 Task: Open a blank google sheet and write heading  Financial WizardAdd Categories in a column and its values below  'Income, Income, Income, Expenses, Expenses, Expenses, Expenses, Expenses, Savings, Savings, Investments, Investments, Debt, Debt & Debt. 'Add Descriptions in next column and its values below  Salary, Freelance Work, Rental Income, Housing, Transportation, Groceries, Utilities, Entertainment, Emergency Fund, Retirement, Stocks, Mutual Funds, Credit Card 1, Credit Card 2 & Student Loan. Add Amount in next column and its values below  $5,000, $1,200, $500, $1,200, $300, $400, $200, $150, $500, $1,000, $500, $300, $200, $100 & $300. Save page BudgetTool
Action: Mouse moved to (1209, 94)
Screenshot: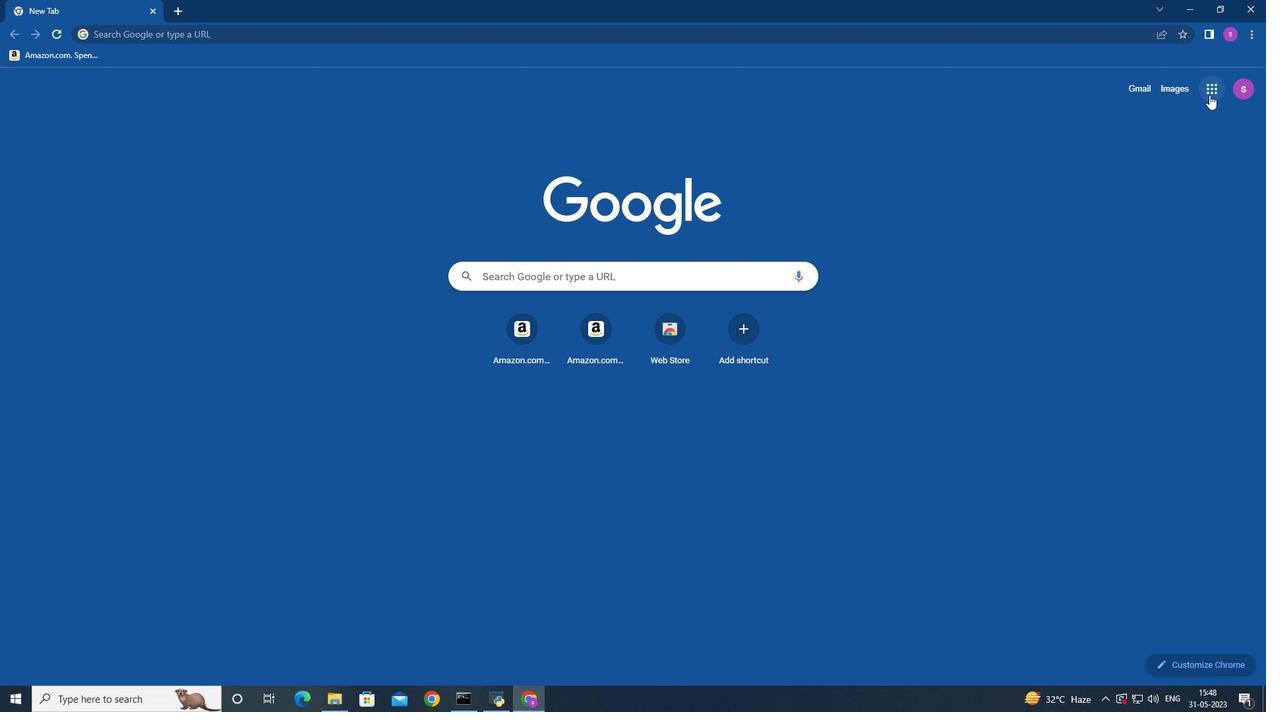 
Action: Mouse pressed left at (1209, 94)
Screenshot: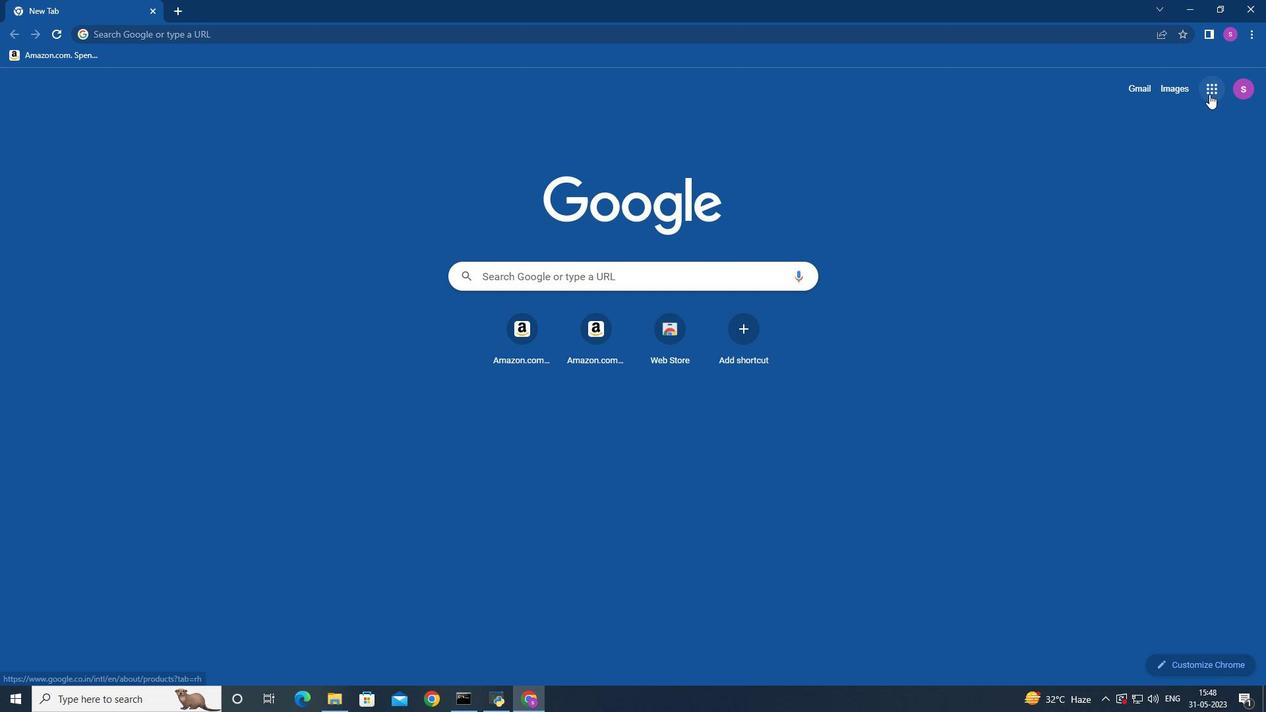 
Action: Mouse moved to (1180, 228)
Screenshot: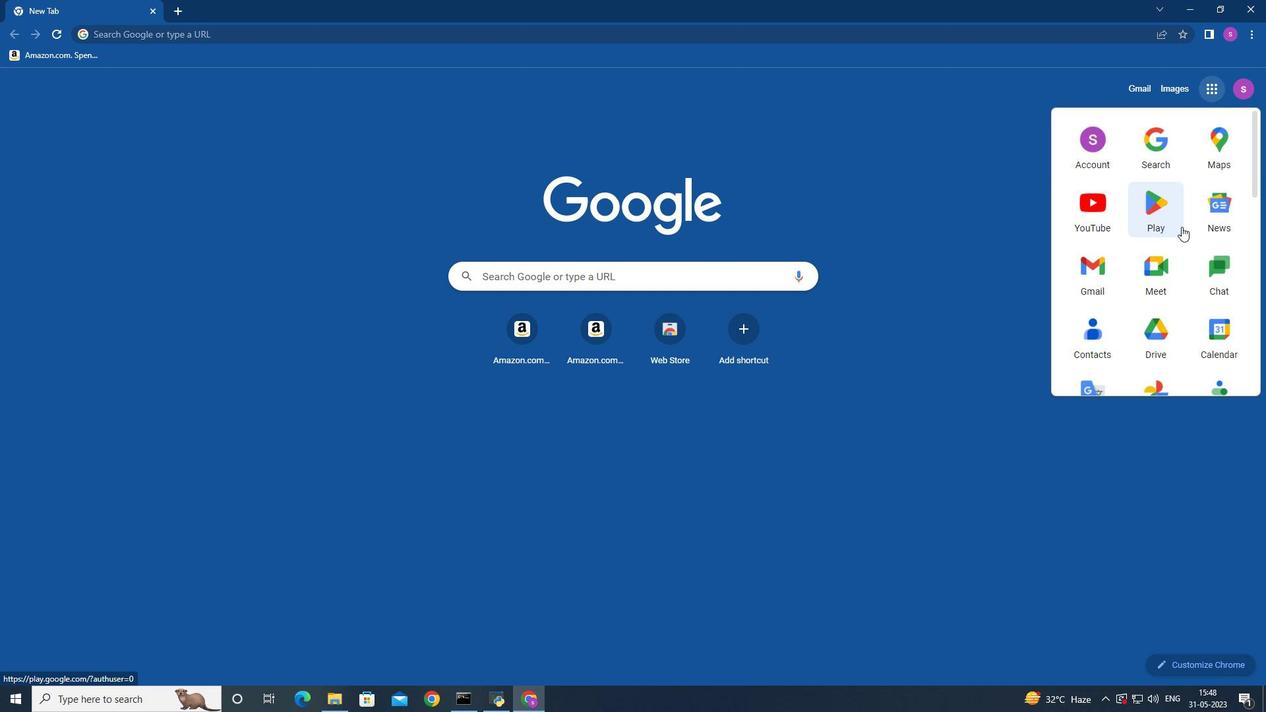 
Action: Mouse scrolled (1181, 226) with delta (0, 0)
Screenshot: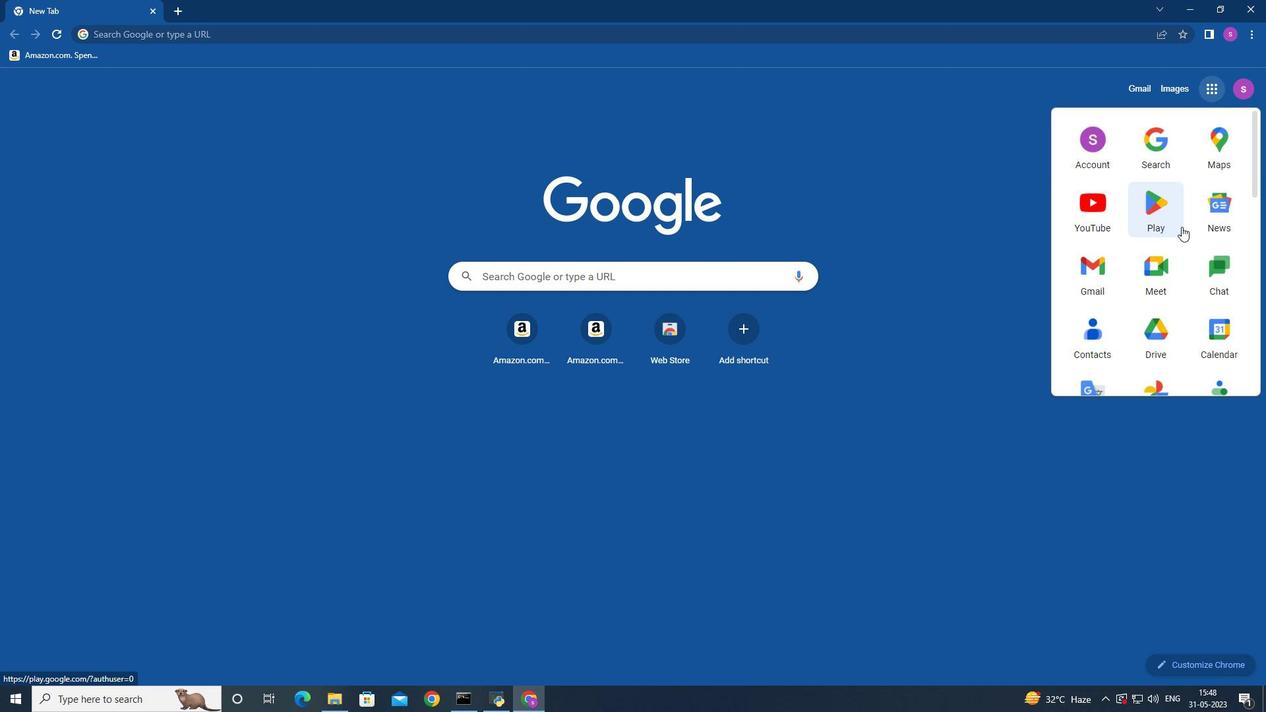 
Action: Mouse scrolled (1181, 227) with delta (0, 0)
Screenshot: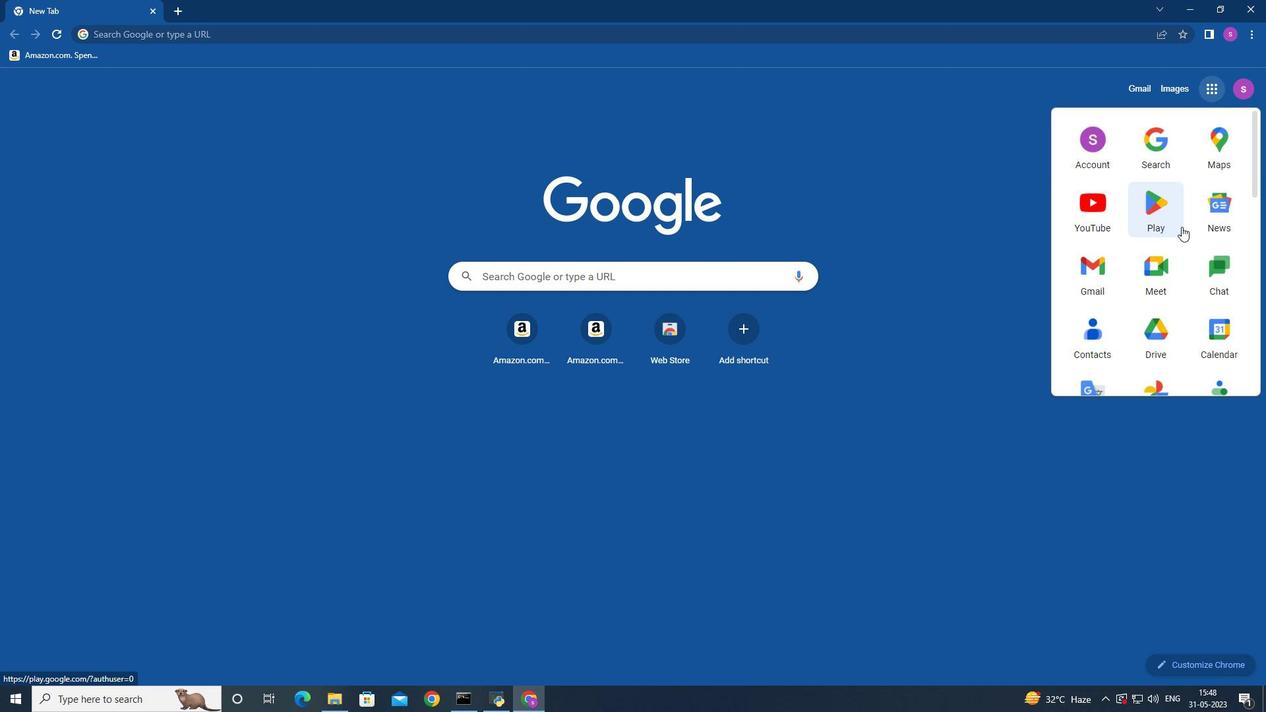
Action: Mouse moved to (1180, 227)
Screenshot: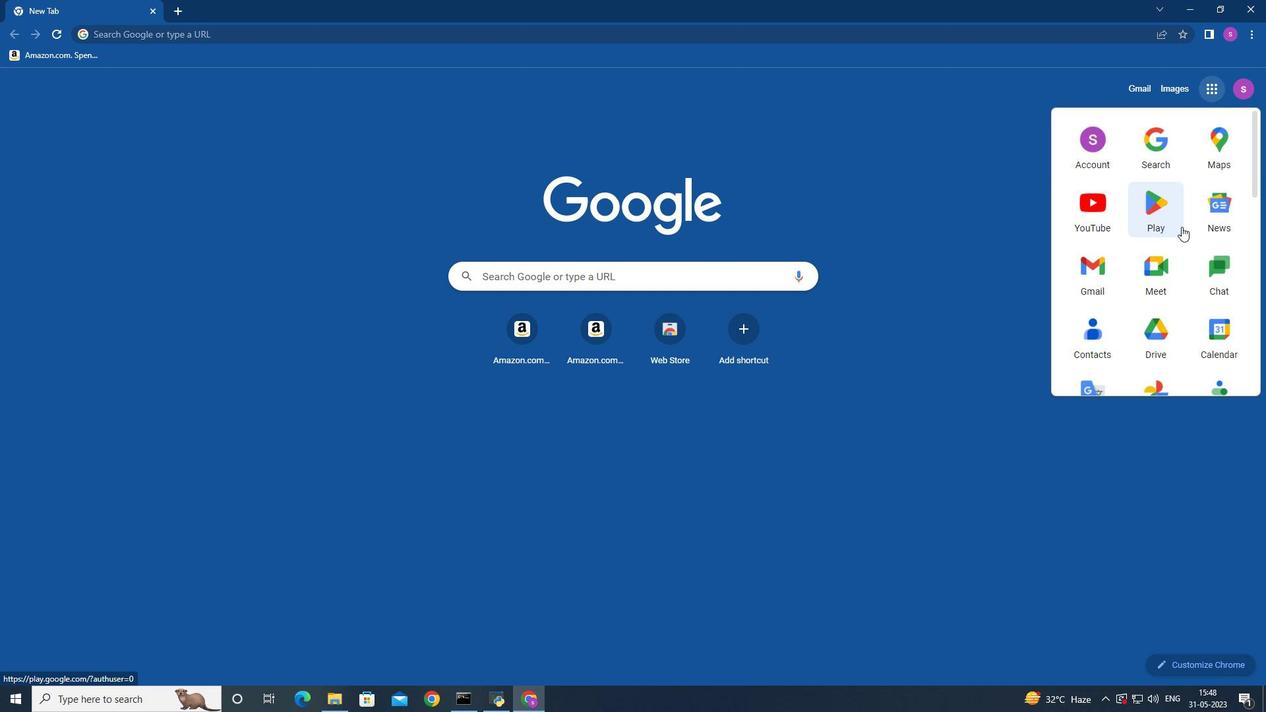 
Action: Mouse scrolled (1180, 226) with delta (0, 0)
Screenshot: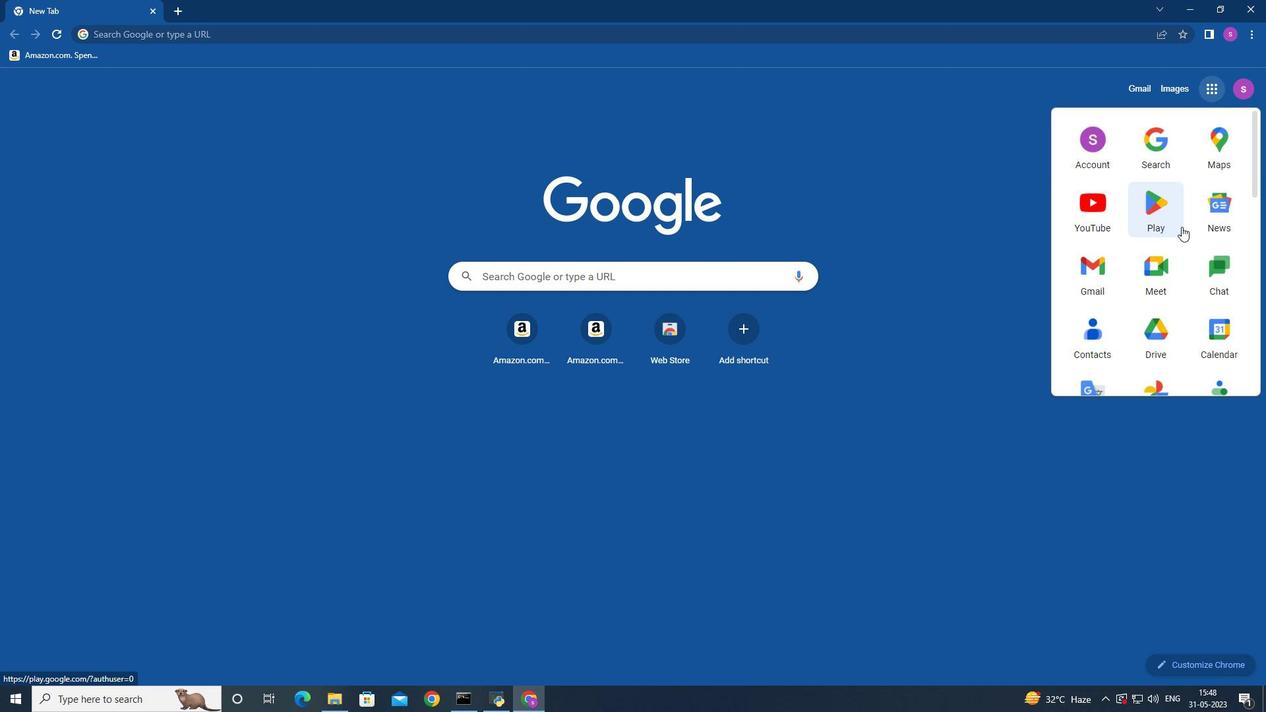 
Action: Mouse scrolled (1180, 226) with delta (0, 0)
Screenshot: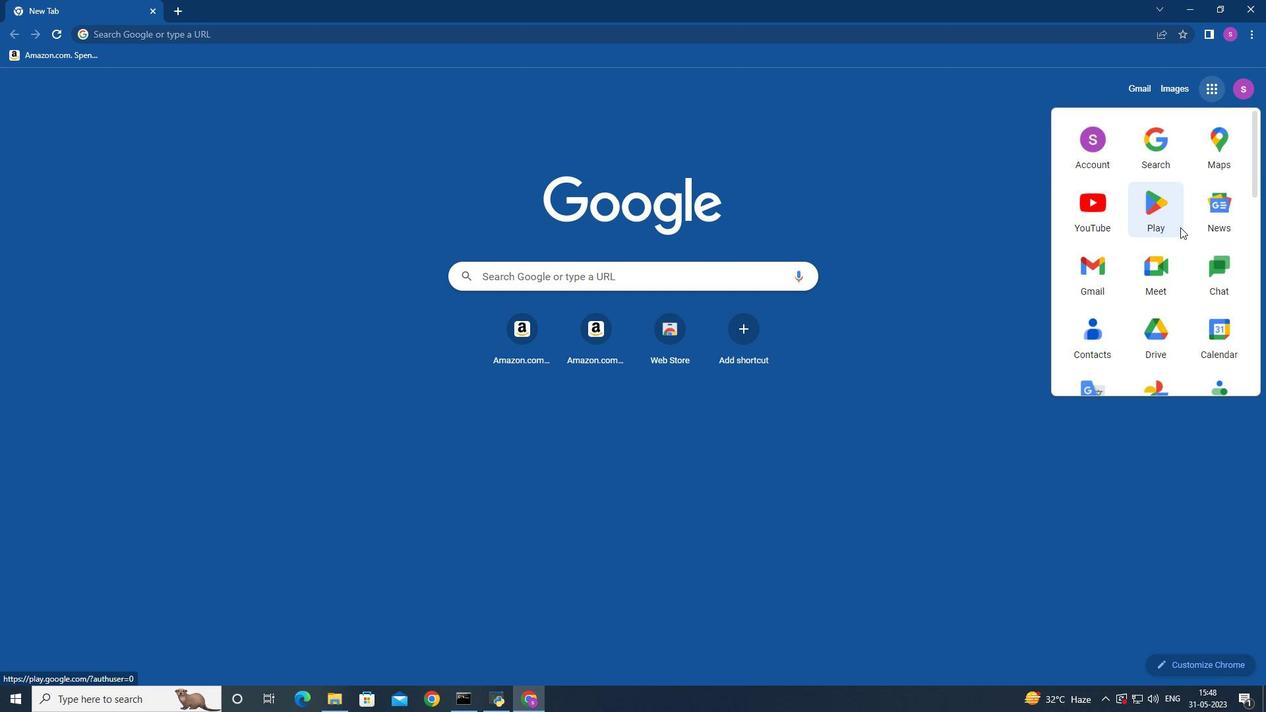 
Action: Mouse moved to (1218, 258)
Screenshot: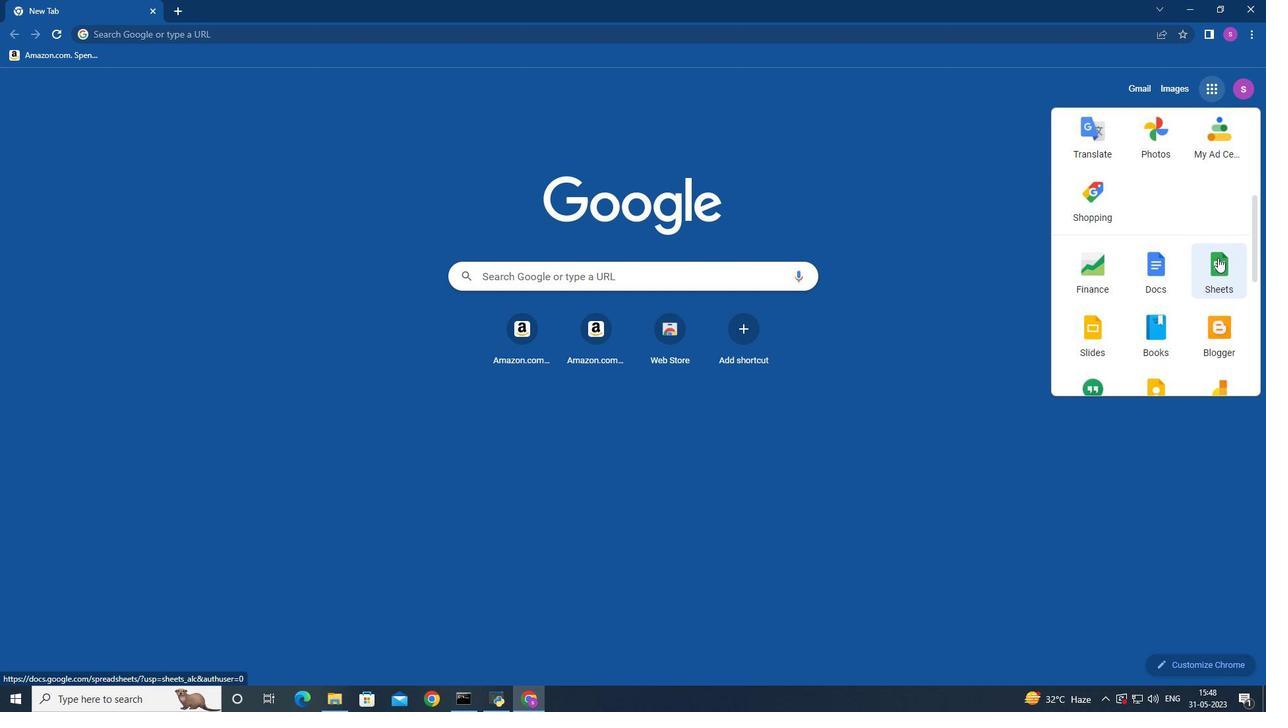 
Action: Mouse pressed left at (1218, 258)
Screenshot: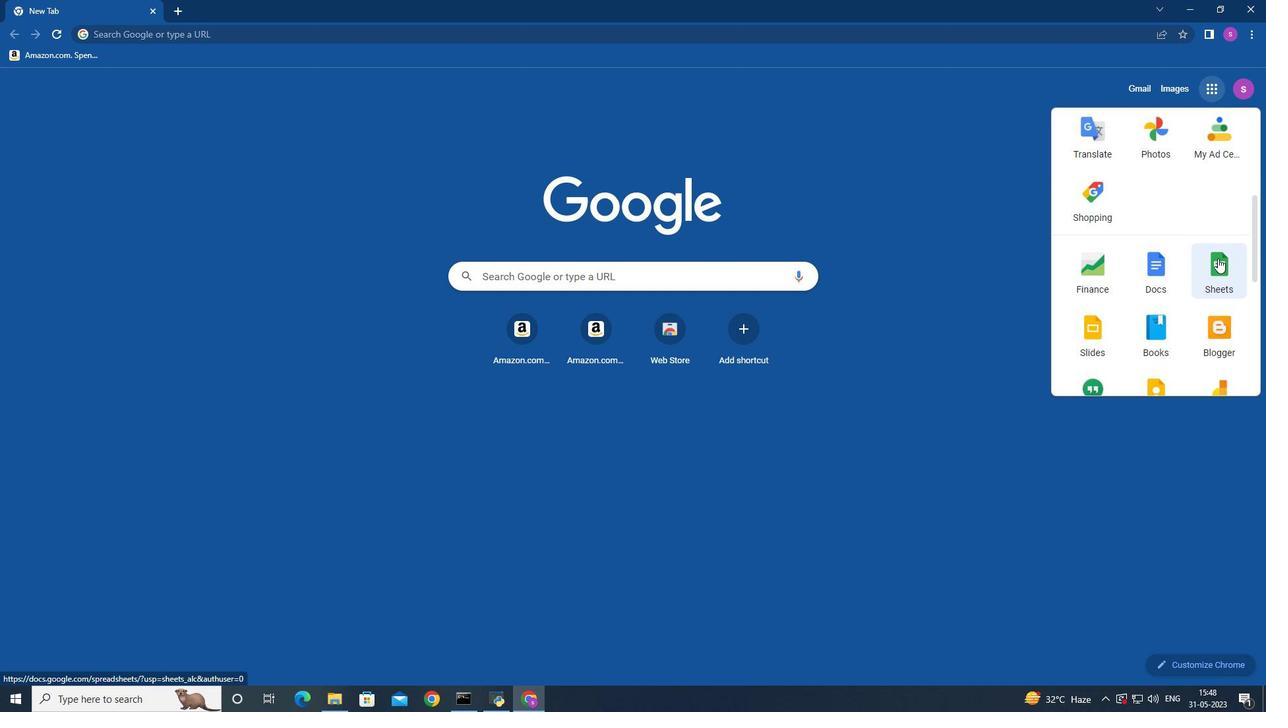 
Action: Mouse moved to (292, 168)
Screenshot: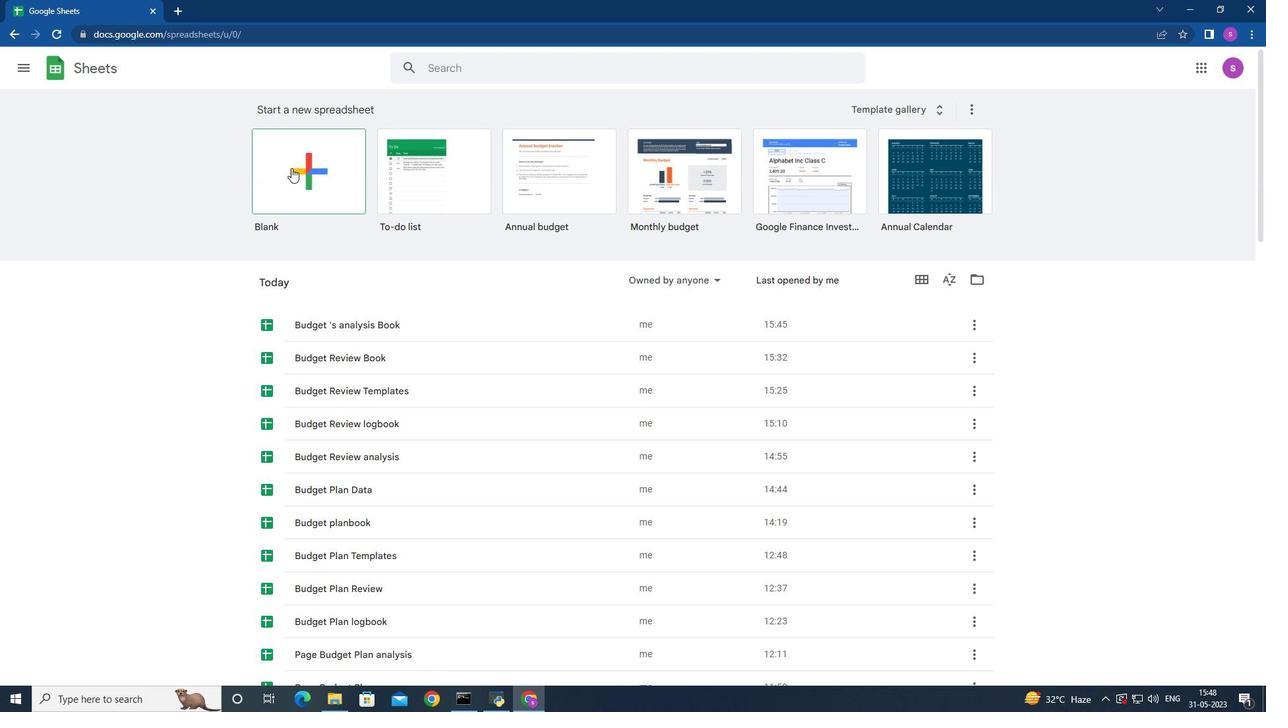 
Action: Mouse pressed left at (292, 168)
Screenshot: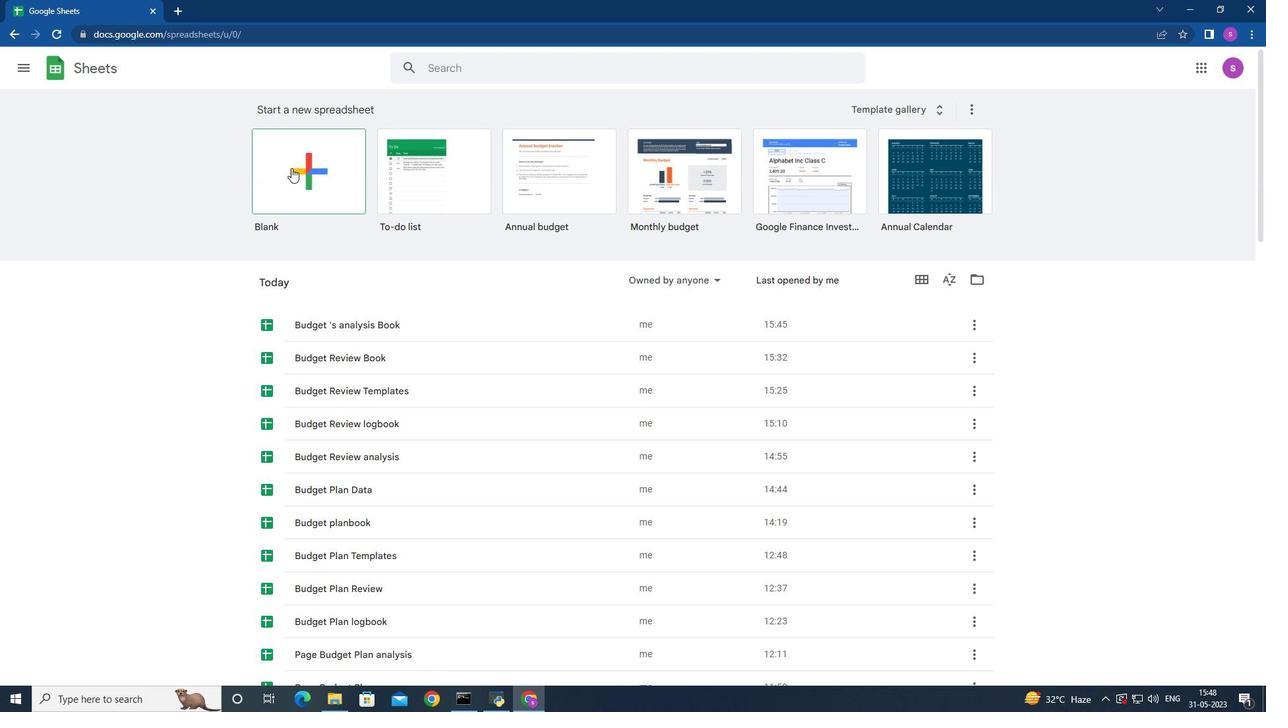 
Action: Mouse moved to (247, 177)
Screenshot: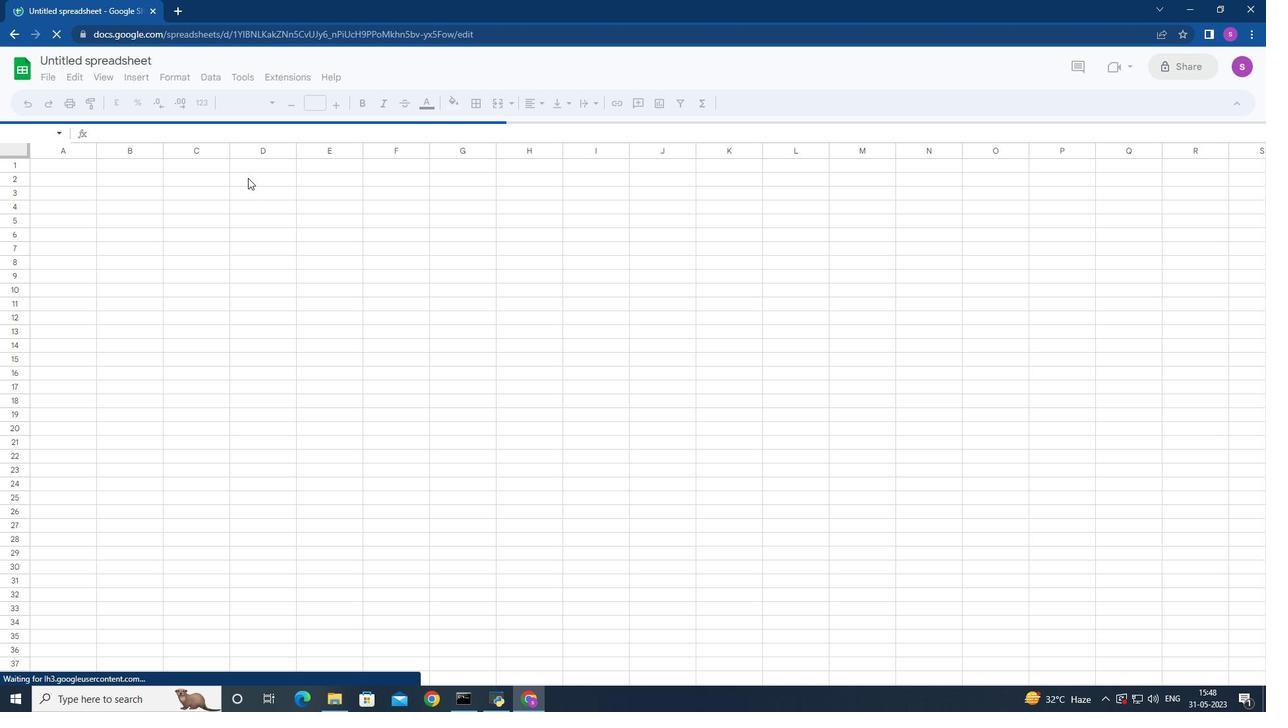 
Action: Mouse pressed left at (247, 177)
Screenshot: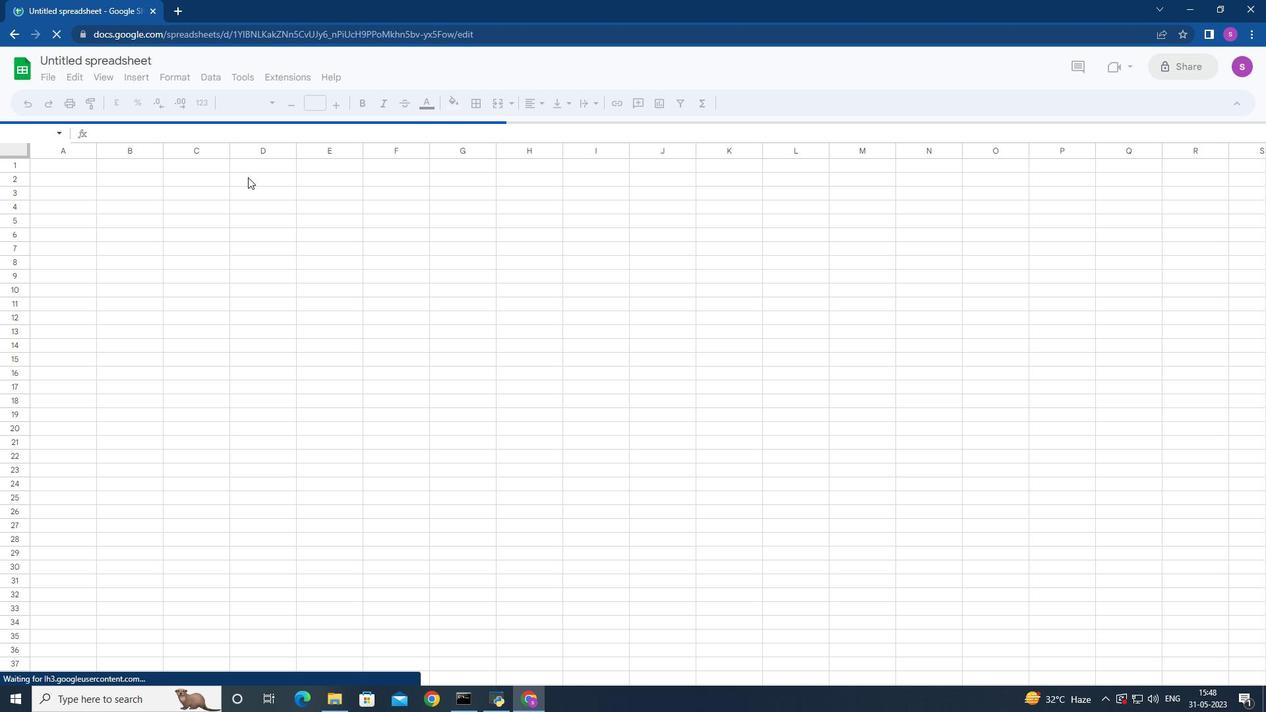 
Action: Mouse moved to (251, 176)
Screenshot: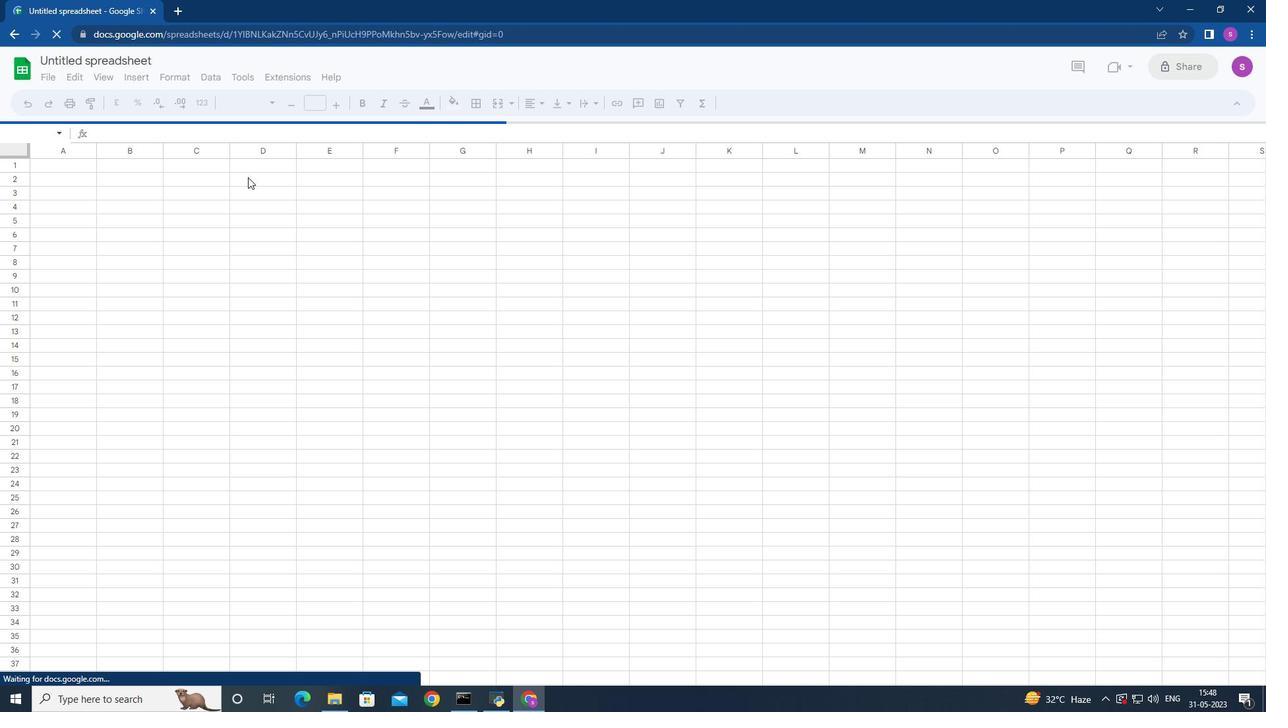 
Action: Key pressed <Key.shift>Financial<Key.space><Key.shift>Wizard<Key.down><Key.left>
Screenshot: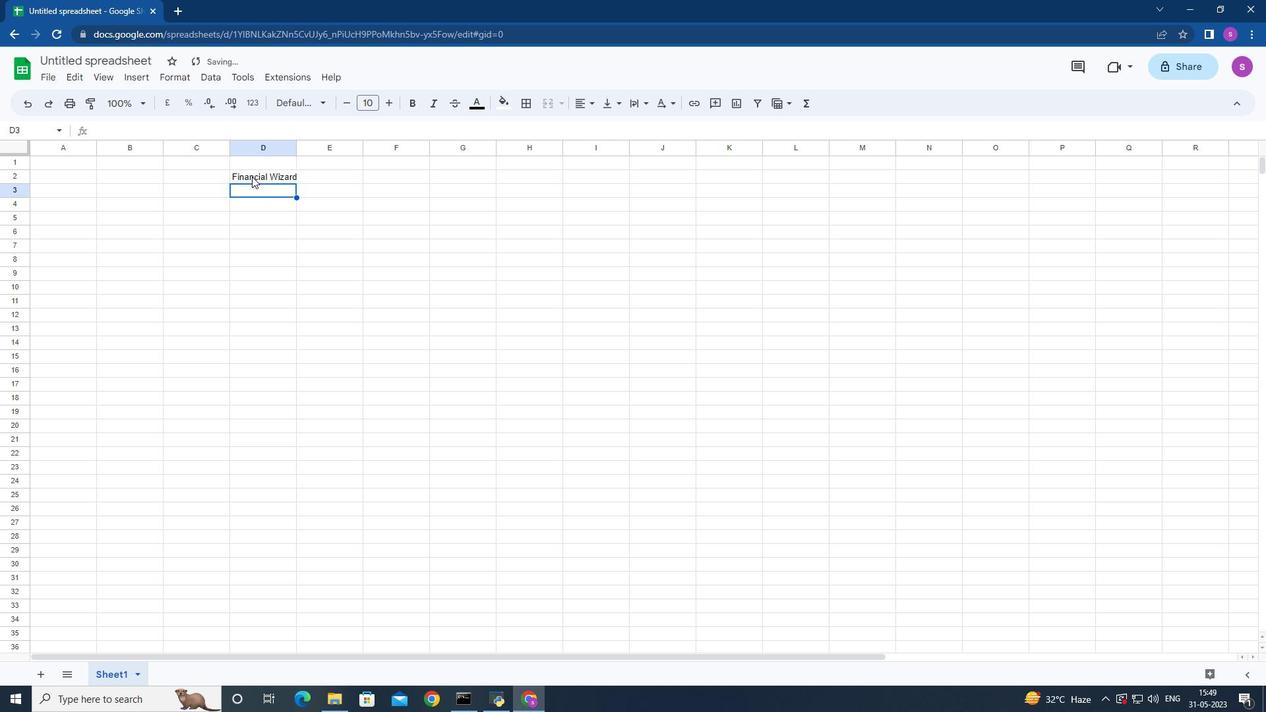 
Action: Mouse moved to (314, 238)
Screenshot: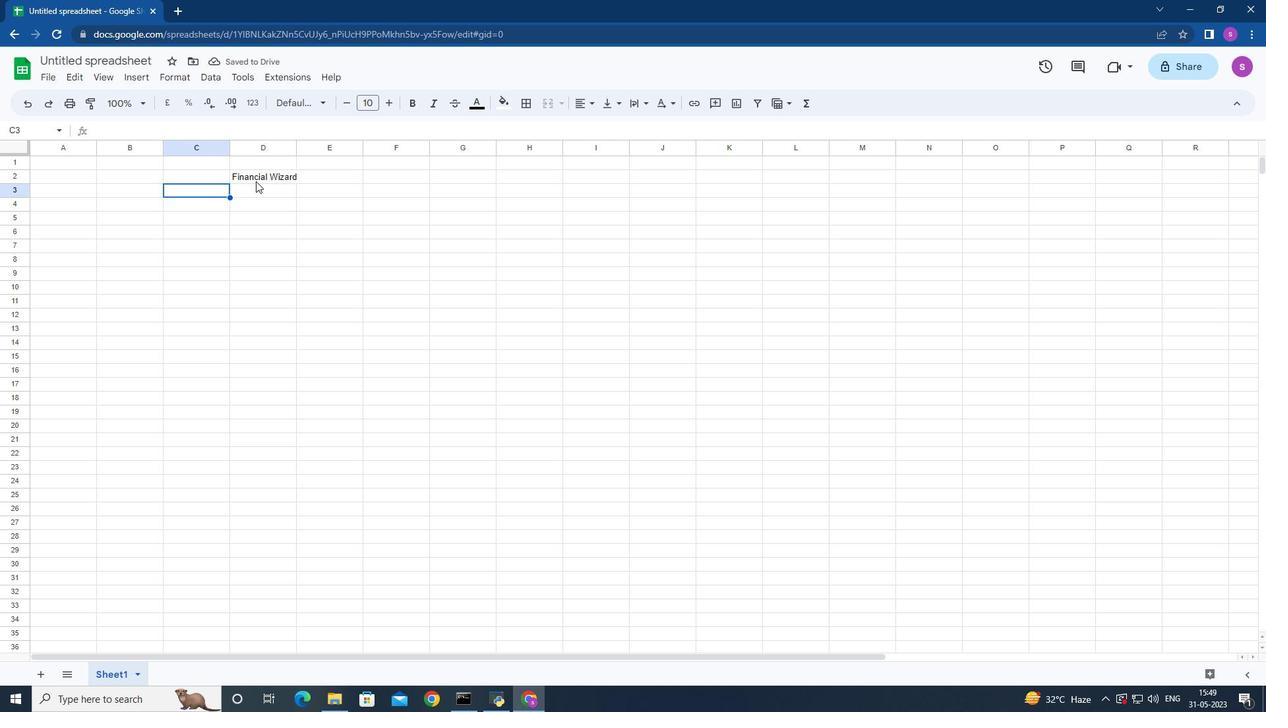 
Action: Key pressed <Key.shift>Categories<Key.down><Key.shift>Income<Key.down><Key.shift>I<Key.enter>i<Key.shift><Key.enter><Key.shift>Expenses<Key.enter><Key.shift>Exz<Key.backspace>p<Key.enter>
Screenshot: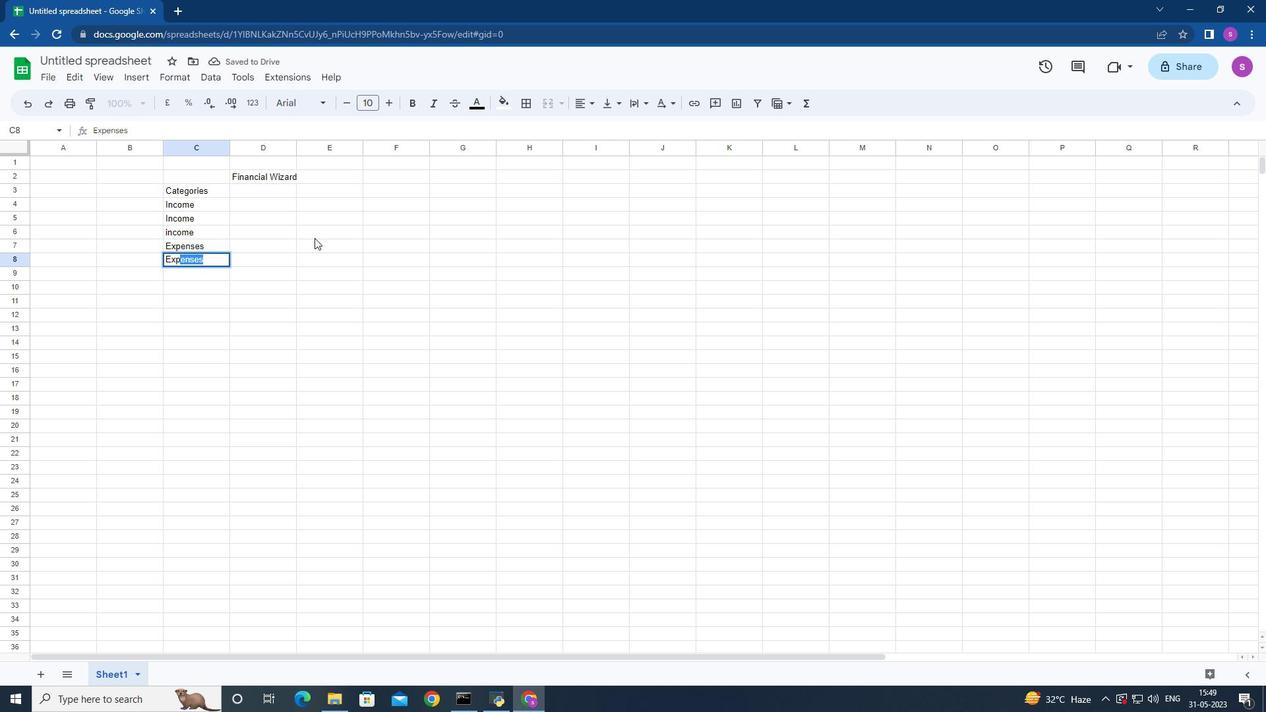 
Action: Mouse moved to (183, 257)
Screenshot: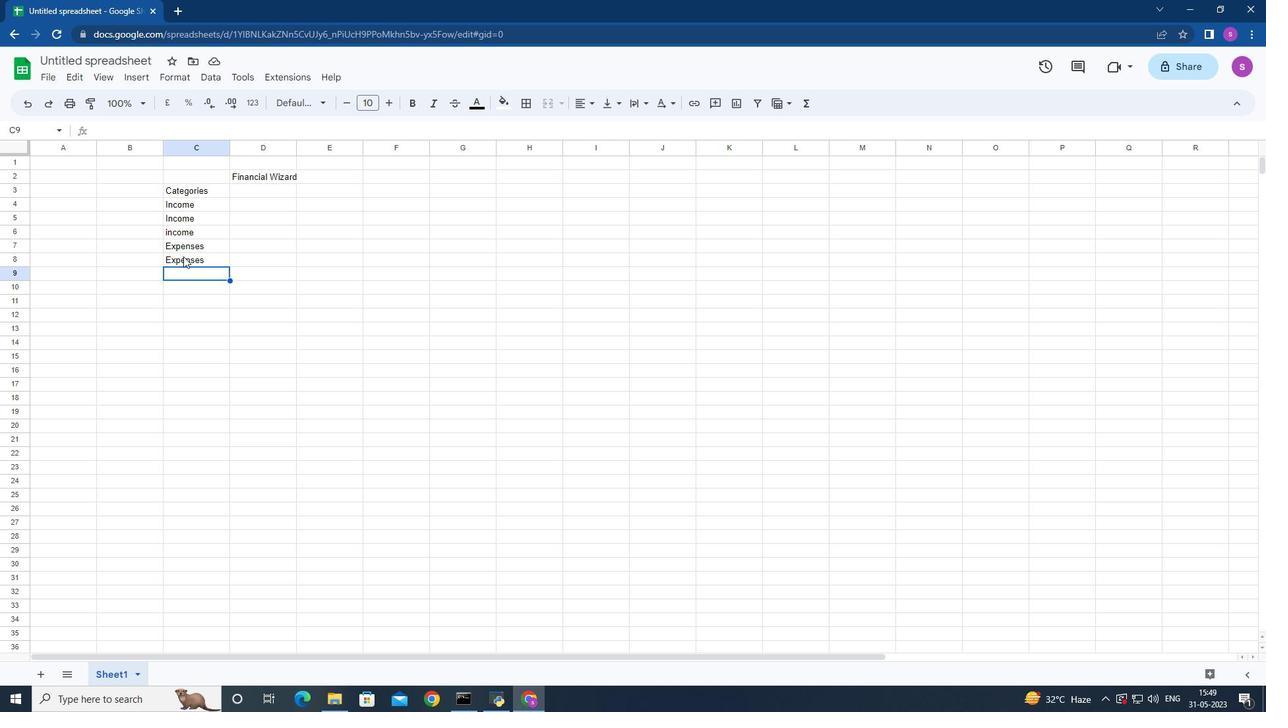 
Action: Key pressed <Key.shift>E<Key.enter><Key.shift>E<Key.enter><Key.shift>E<Key.enter>
Screenshot: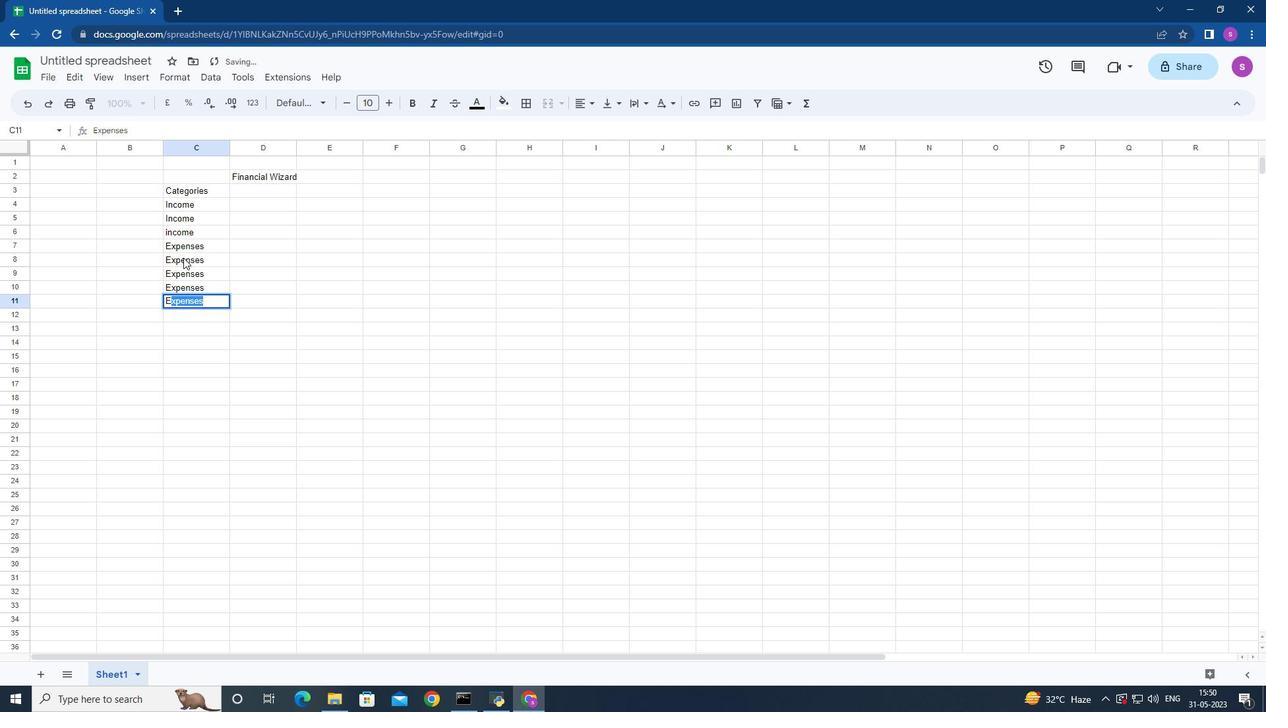 
Action: Mouse moved to (232, 276)
Screenshot: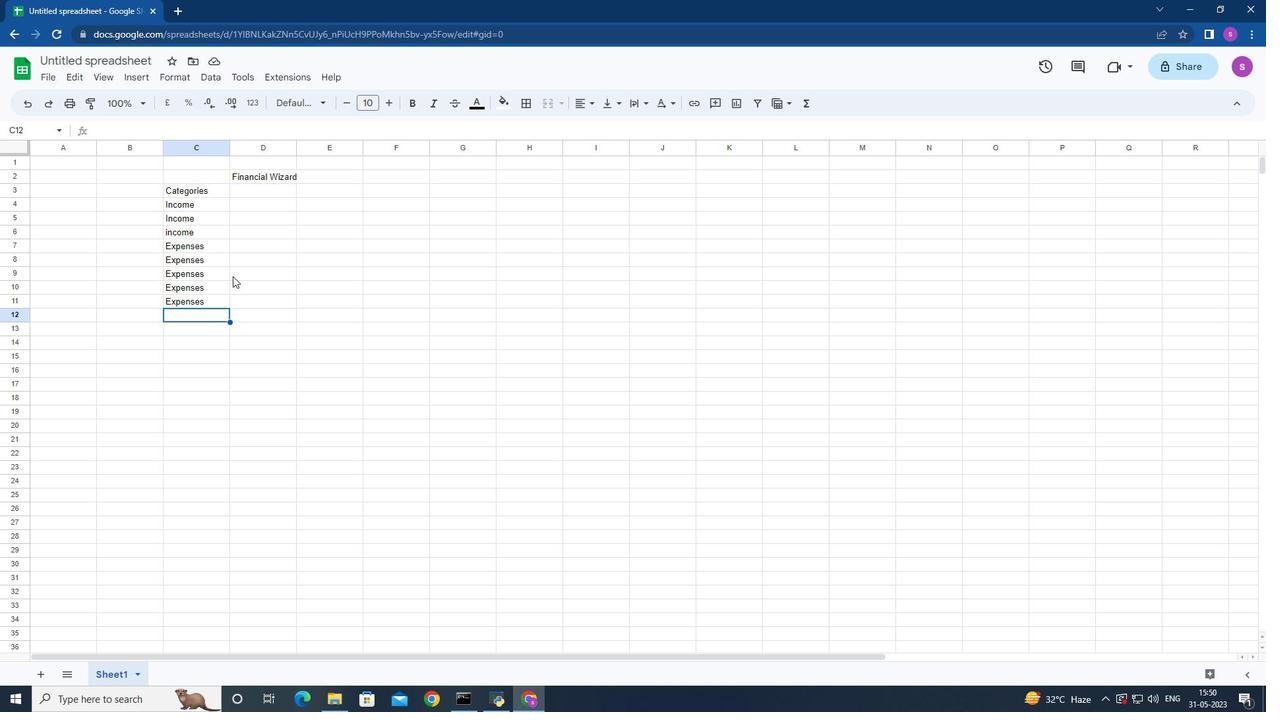
Action: Key pressed <Key.shift>Savings<Key.down><Key.shift>Sa<Key.enter>
Screenshot: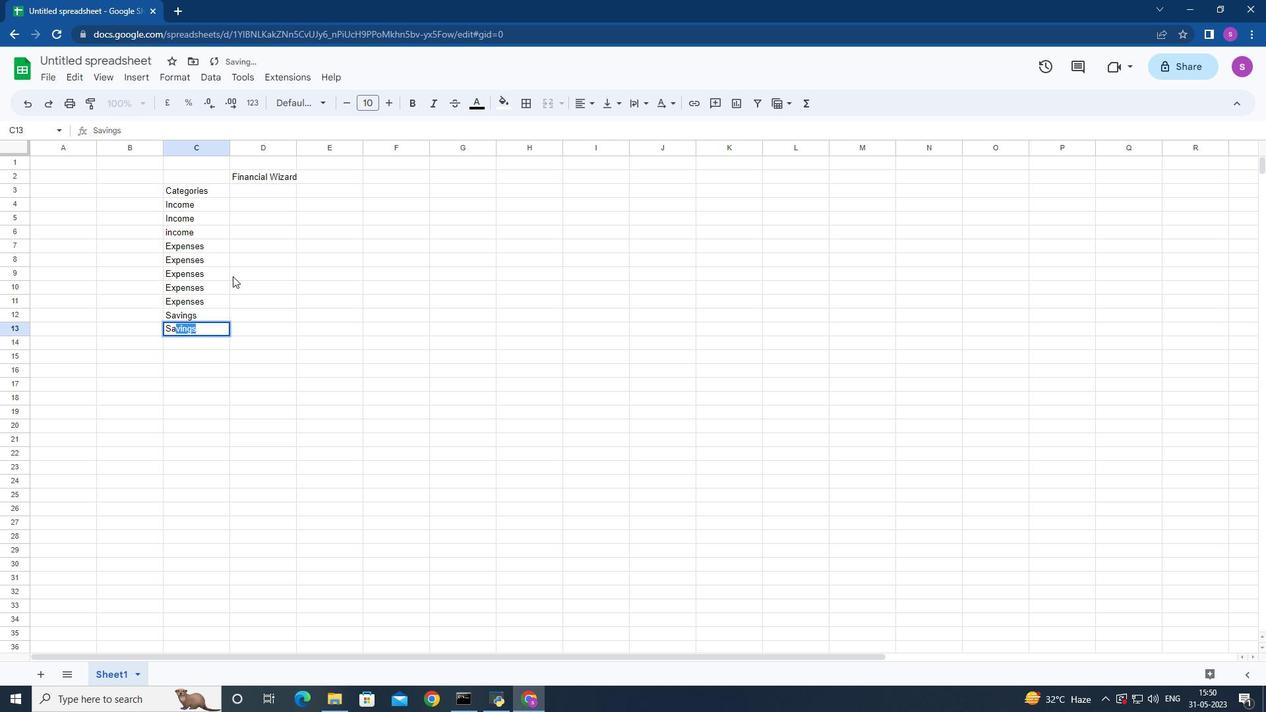 
Action: Mouse moved to (202, 358)
Screenshot: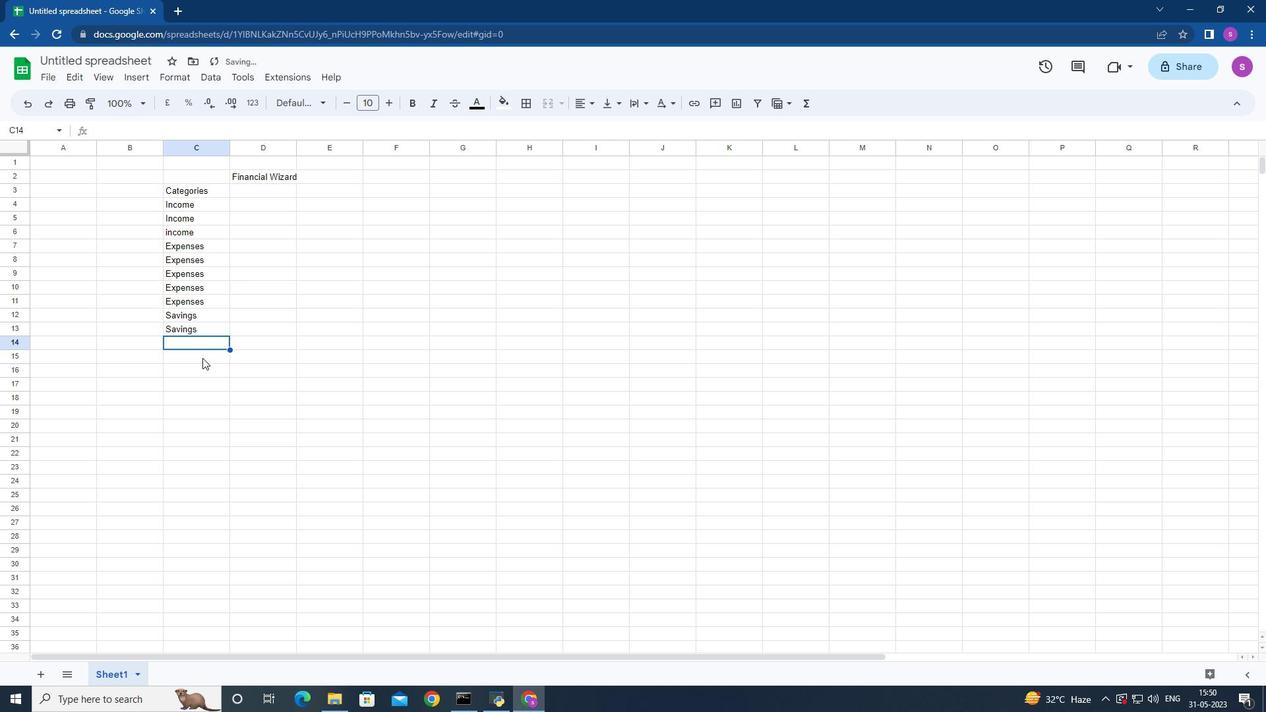 
Action: Key pressed <Key.shift>Investment<Key.down><Key.shift>Inv<Key.enter>
Screenshot: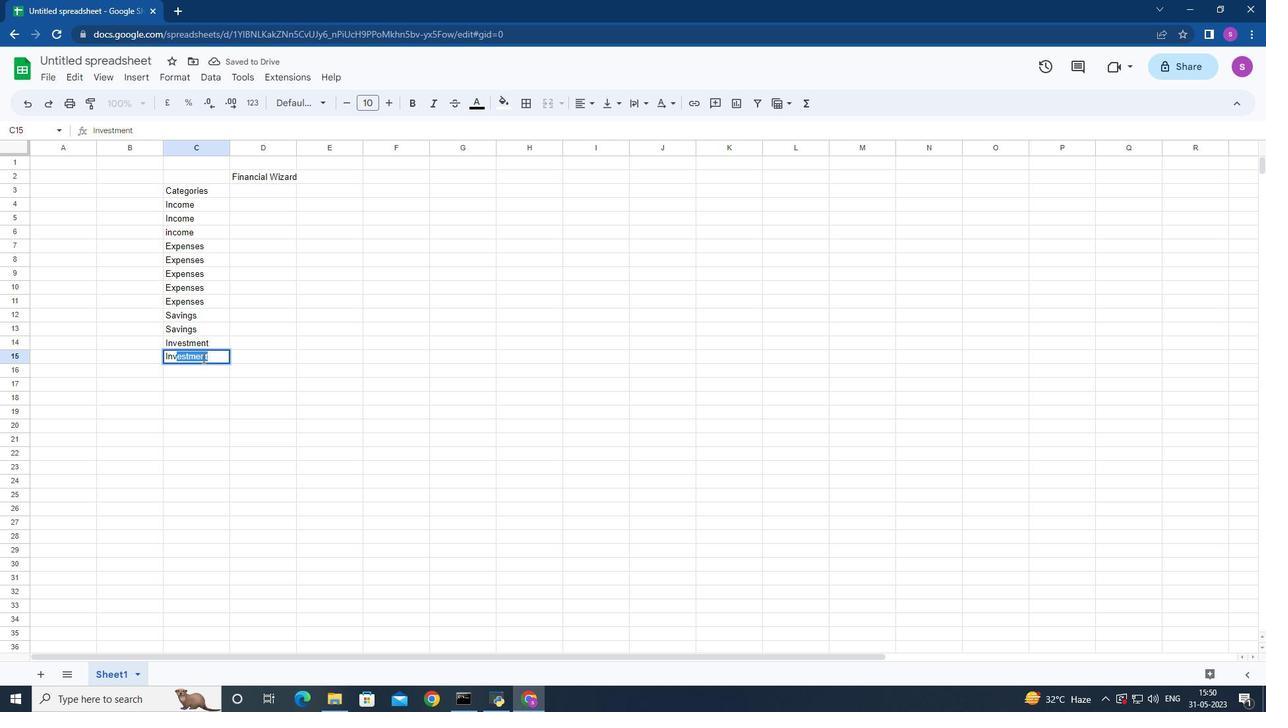 
Action: Mouse moved to (203, 380)
Screenshot: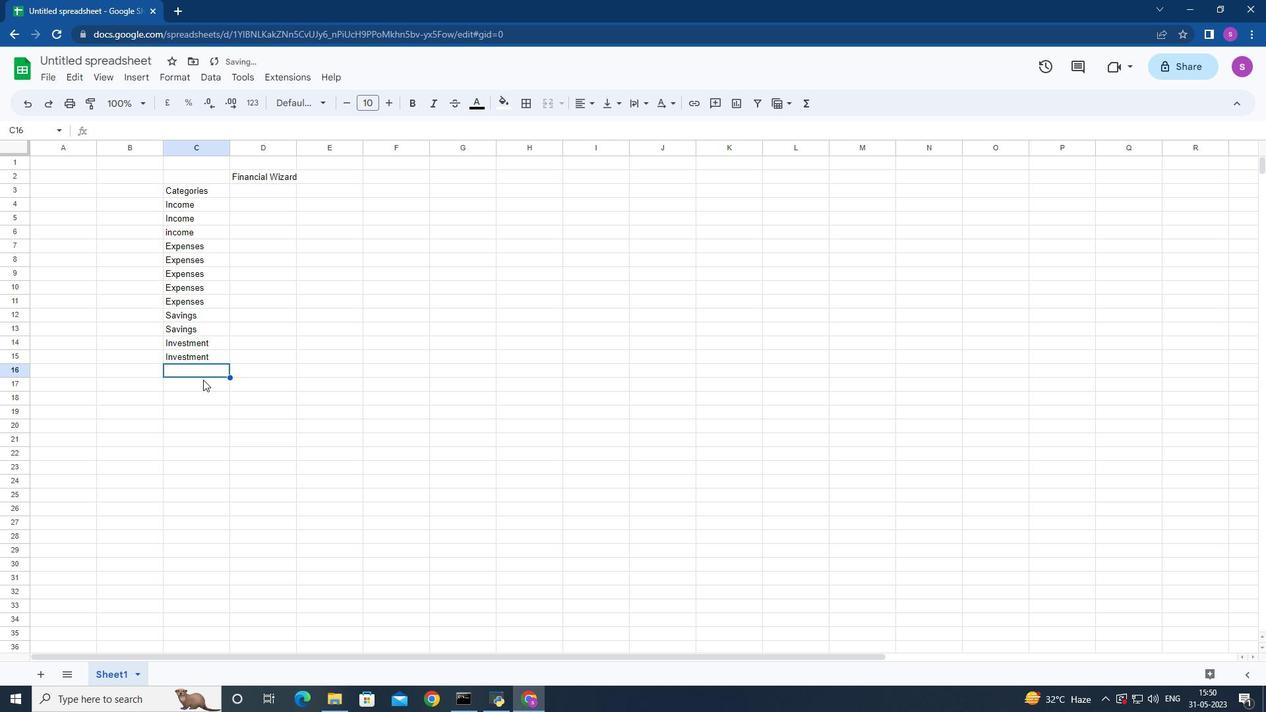 
Action: Key pressed <Key.shift>Debt<Key.down><Key.shift>De<Key.enter><Key.shift>De<Key.enter>
Screenshot: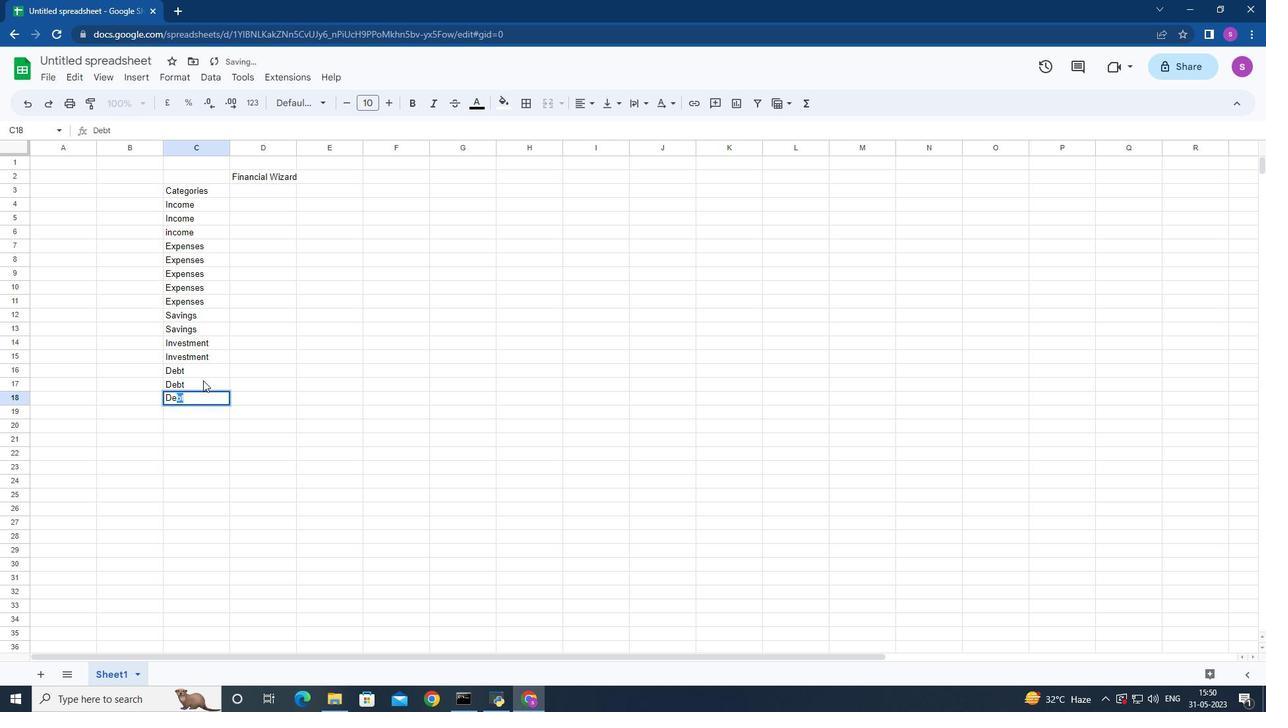 
Action: Mouse moved to (259, 193)
Screenshot: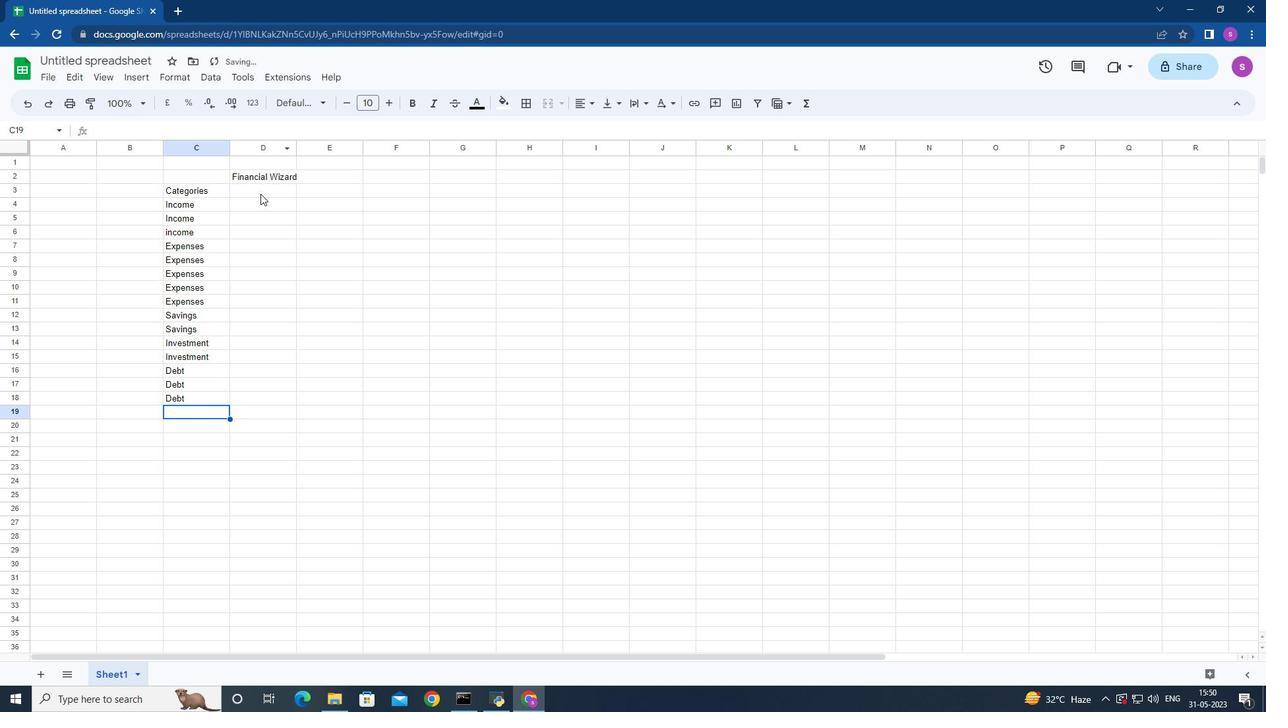 
Action: Mouse pressed left at (259, 193)
Screenshot: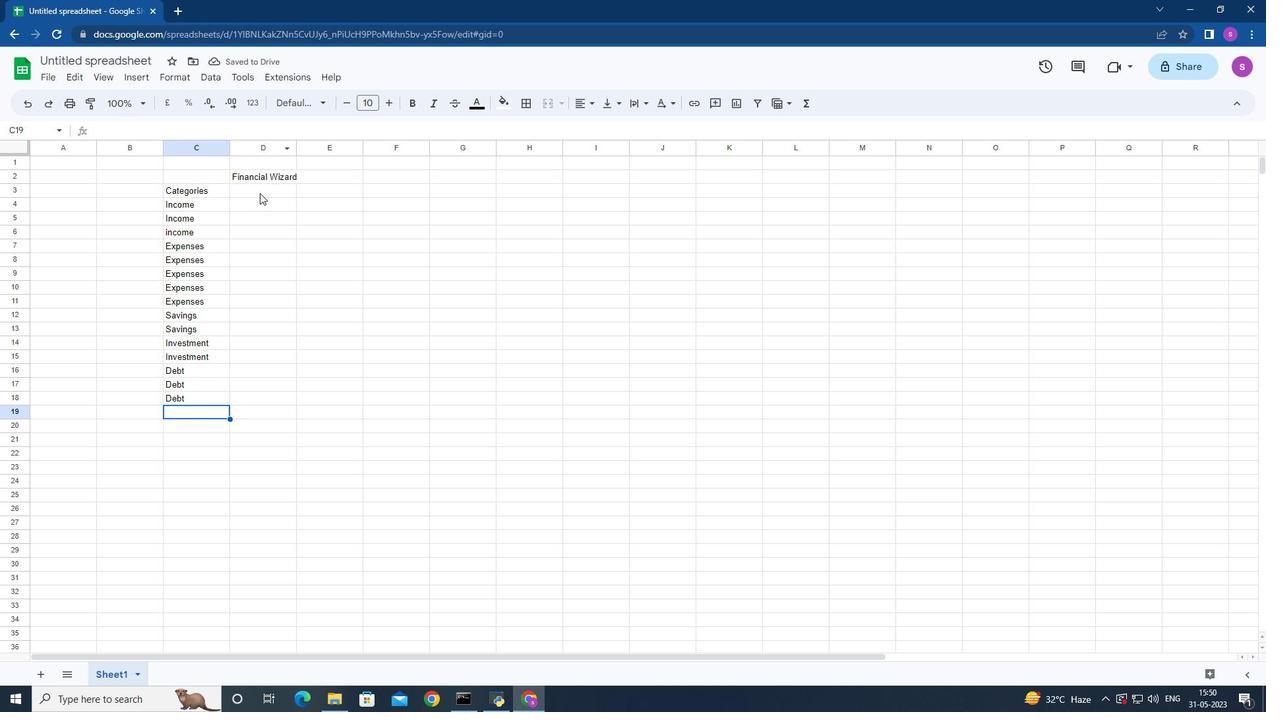 
Action: Mouse moved to (244, 232)
Screenshot: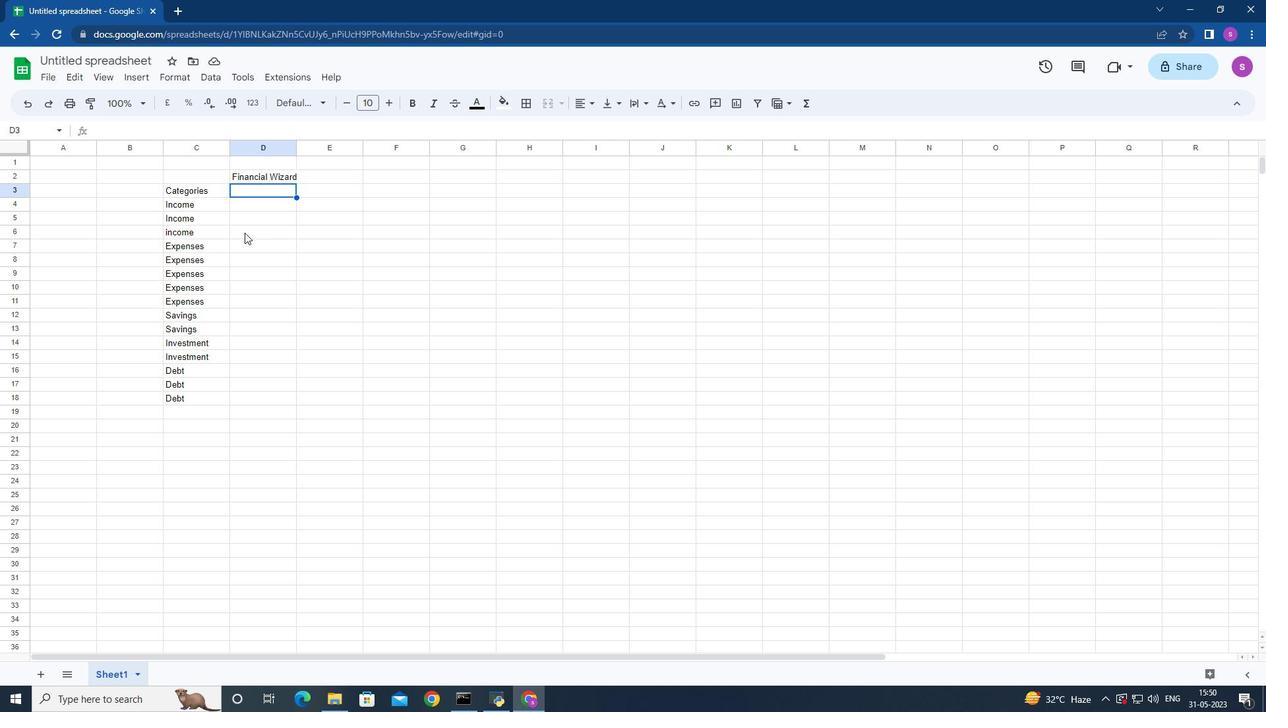 
Action: Key pressed <Key.shift>Descriptions<Key.down>
Screenshot: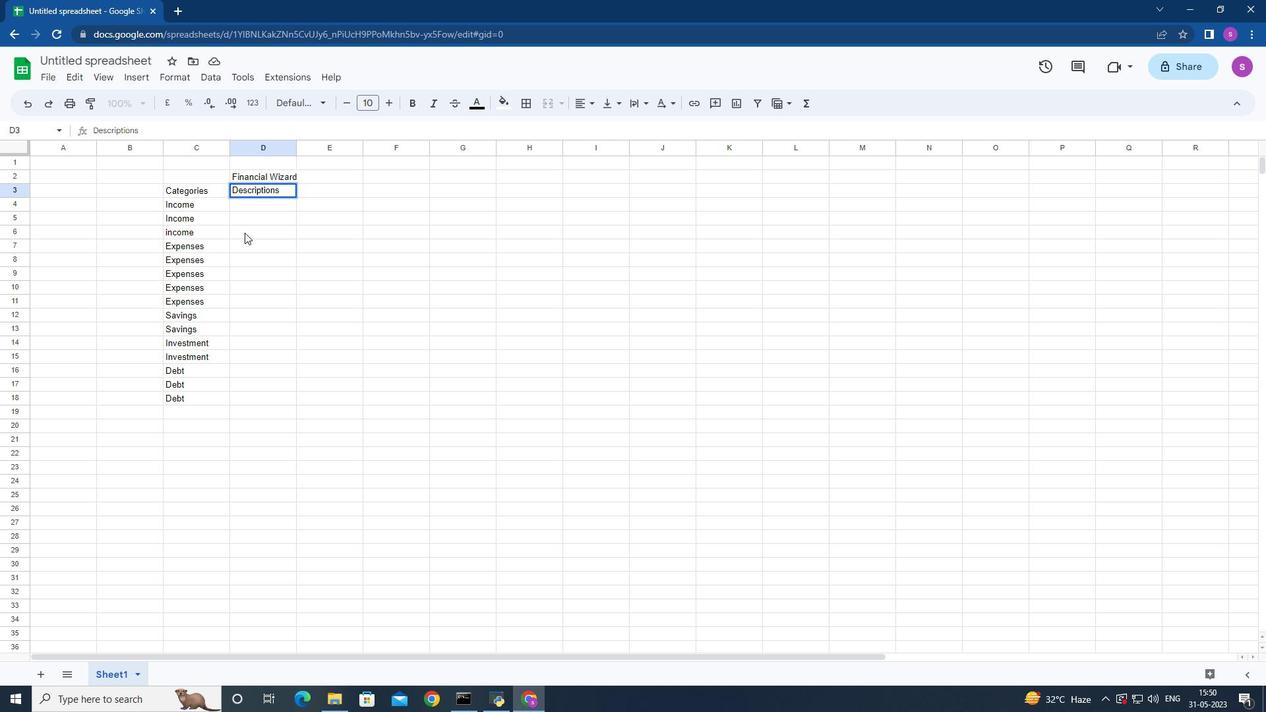 
Action: Mouse moved to (245, 306)
Screenshot: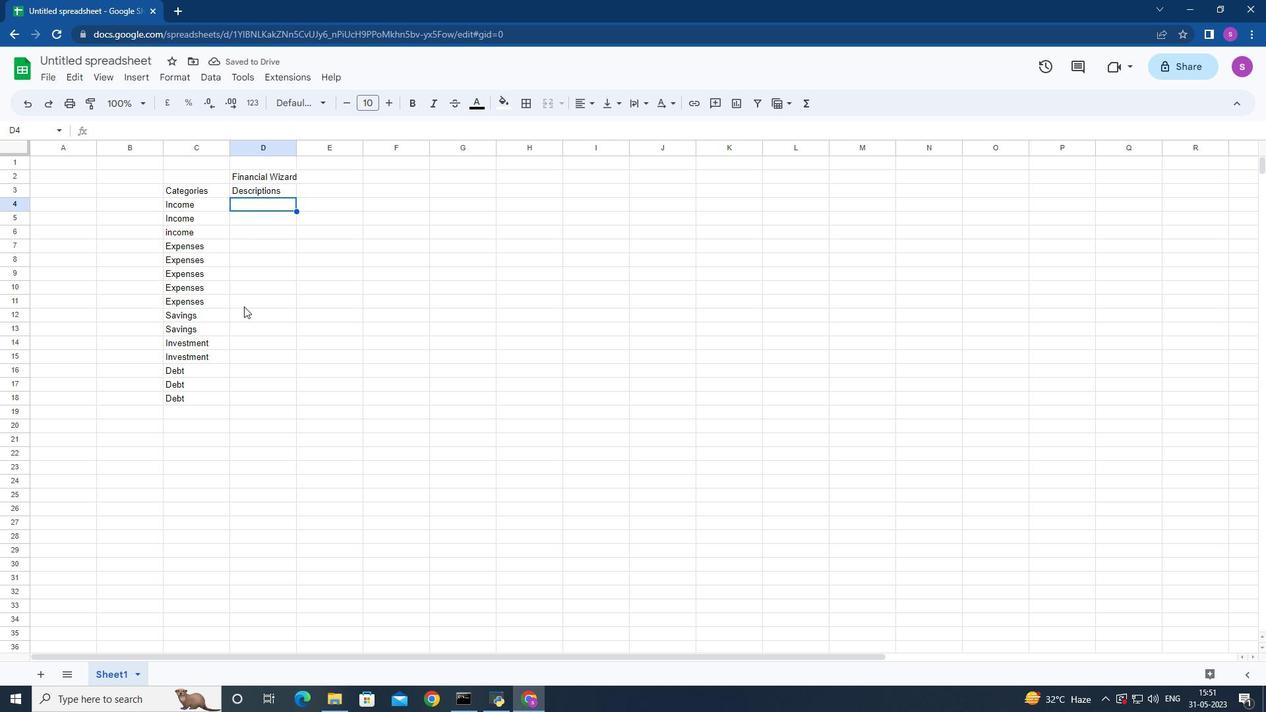 
Action: Key pressed <Key.shift>Salary<Key.down><Key.shift>Freelance<Key.space><Key.shift>Work<Key.down><Key.shift>Rental<Key.space><Key.shift>Income<Key.down><Key.shift>Housing<Key.space><Key.down><Key.shift>Transportation<Key.down><Key.shift>Groceries<Key.down><Key.shift>Utilities<Key.down><Key.shift>Entertainment<Key.down><Key.shift><Key.shift><Key.shift><Key.shift><Key.shift><Key.shift><Key.shift><Key.shift><Key.shift><Key.shift><Key.shift><Key.shift><Key.shift><Key.shift><Key.shift><Key.shift><Key.shift>Emergency<Key.down>
Screenshot: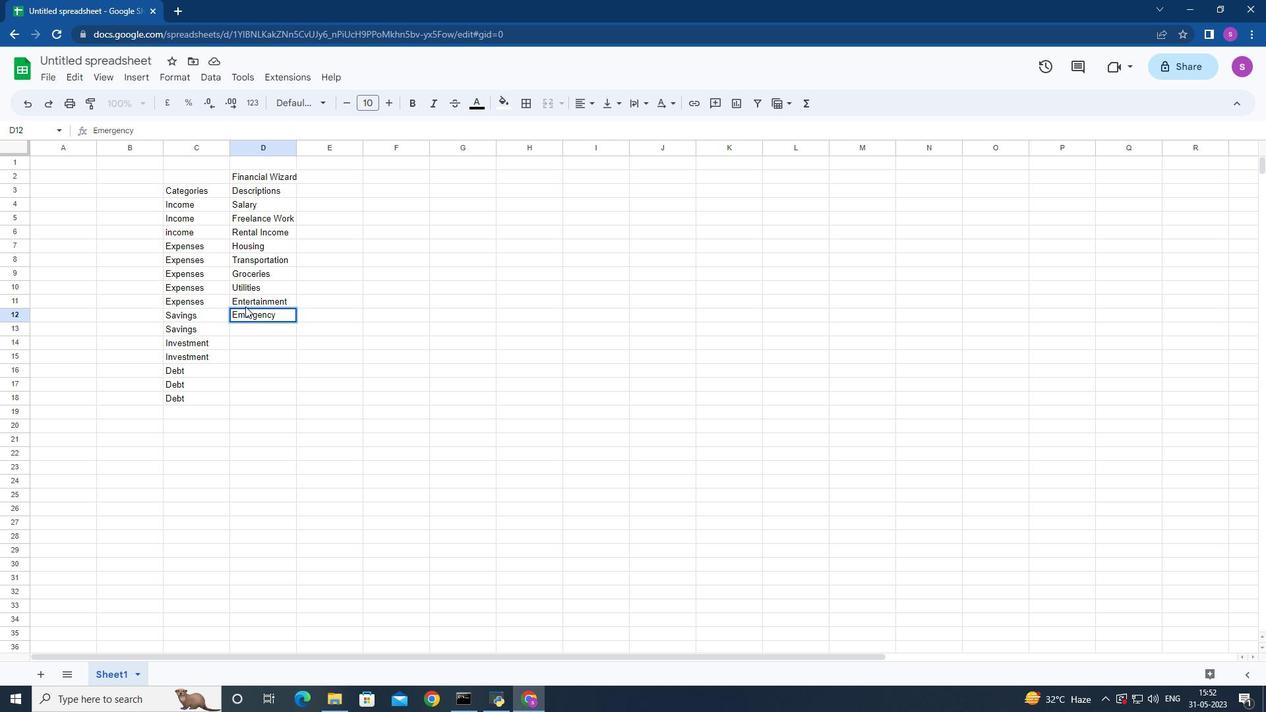 
Action: Mouse moved to (276, 311)
Screenshot: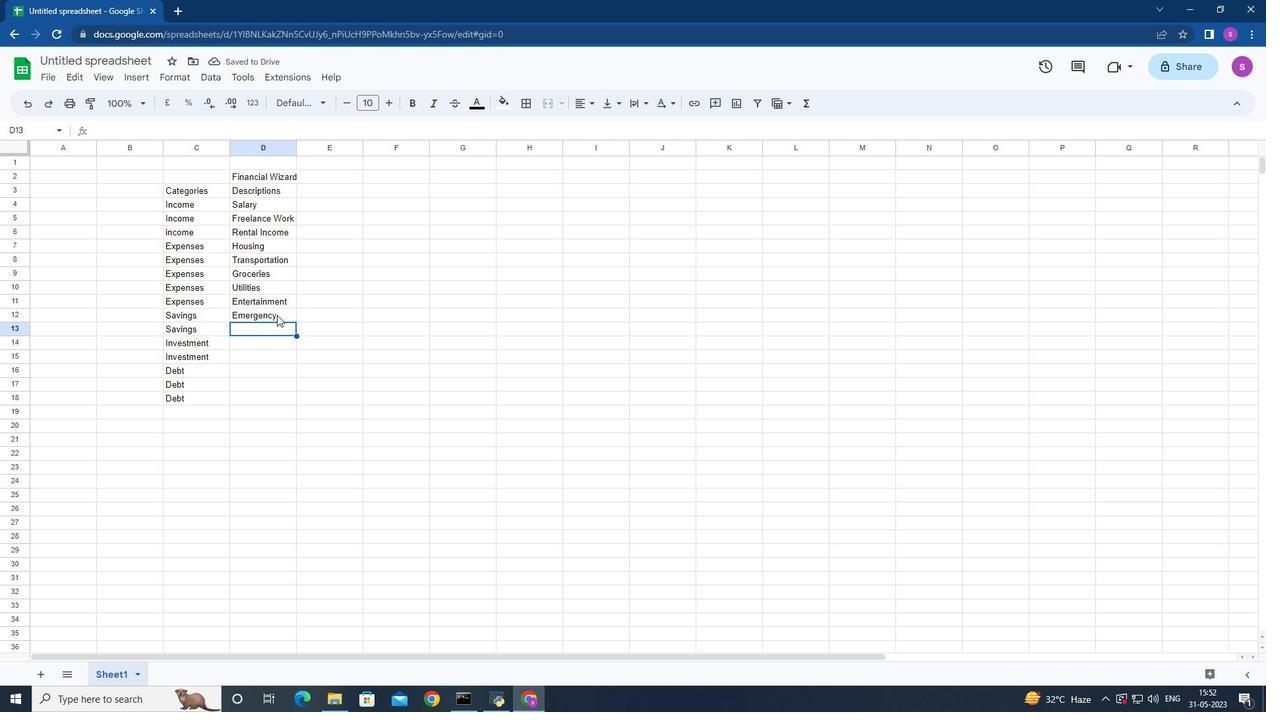 
Action: Mouse pressed left at (276, 311)
Screenshot: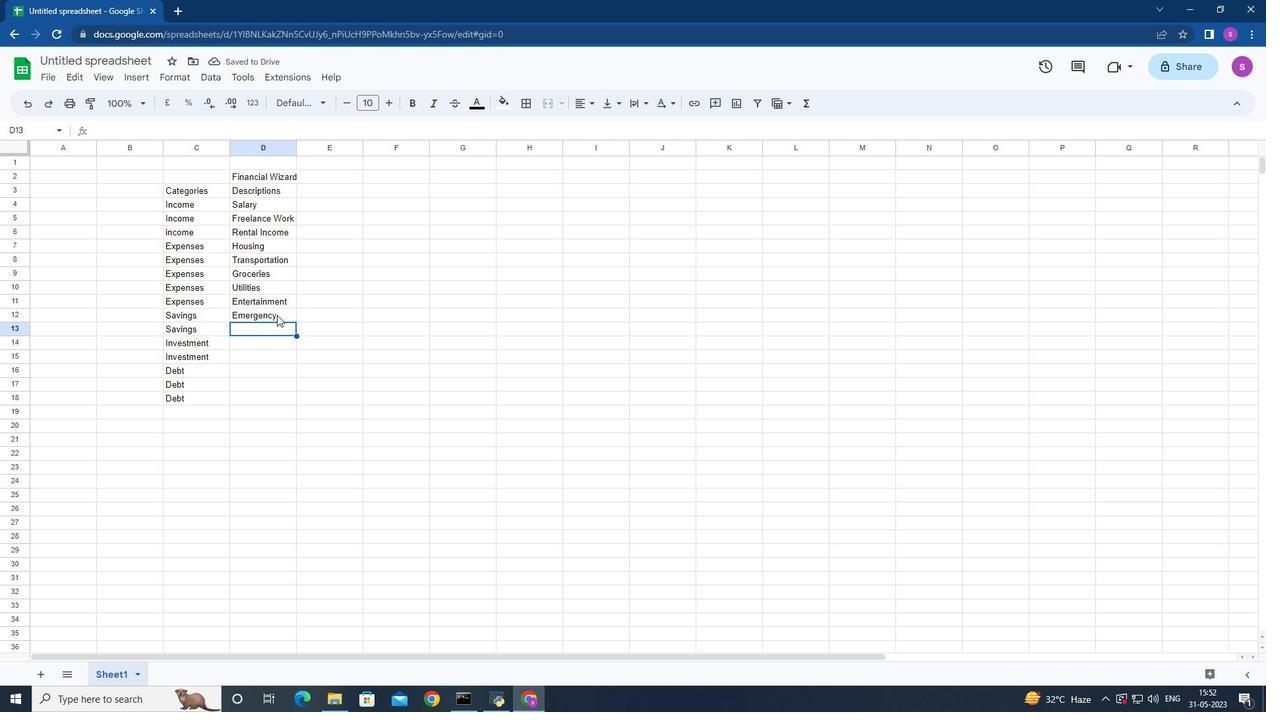 
Action: Mouse pressed left at (276, 311)
Screenshot: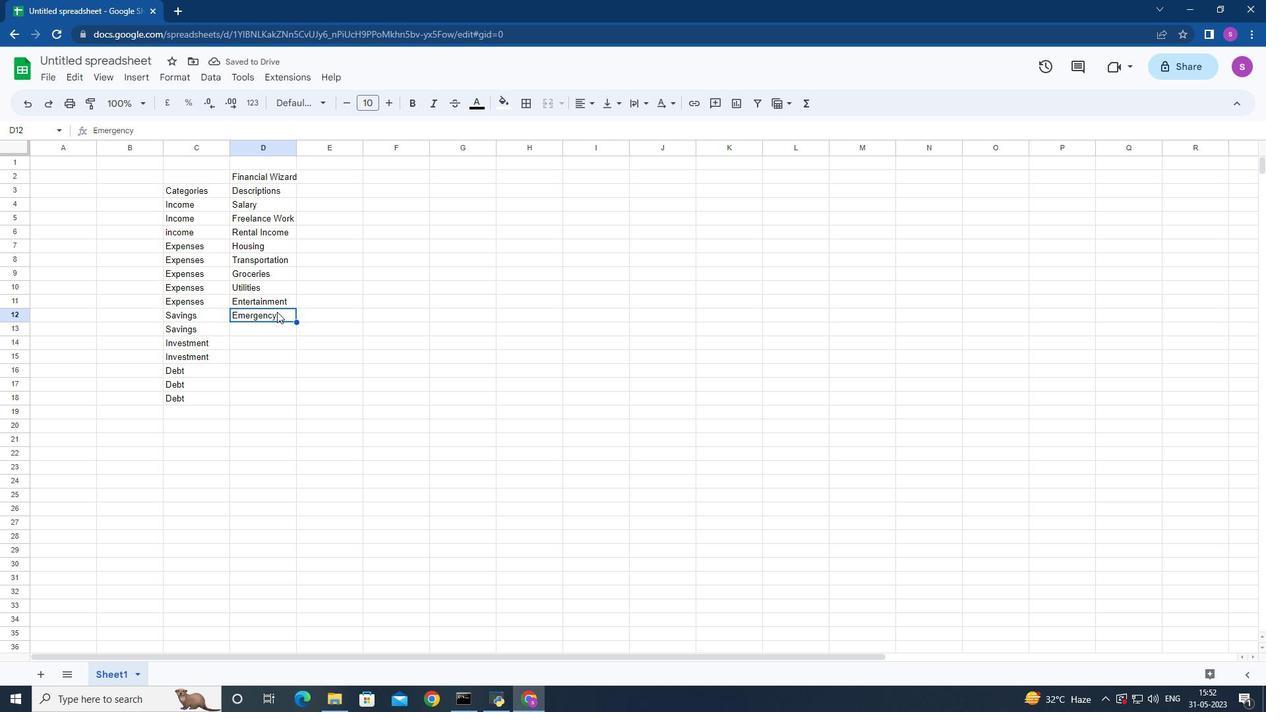 
Action: Mouse pressed left at (276, 311)
Screenshot: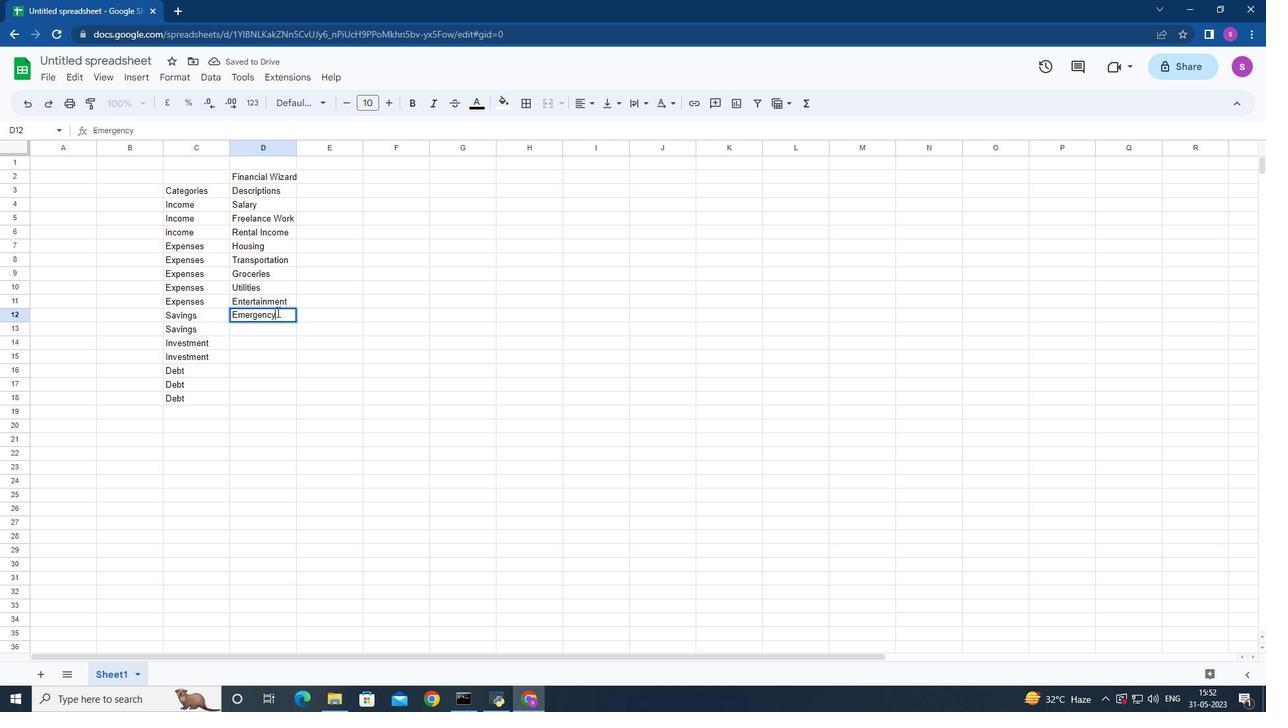 
Action: Mouse moved to (280, 319)
Screenshot: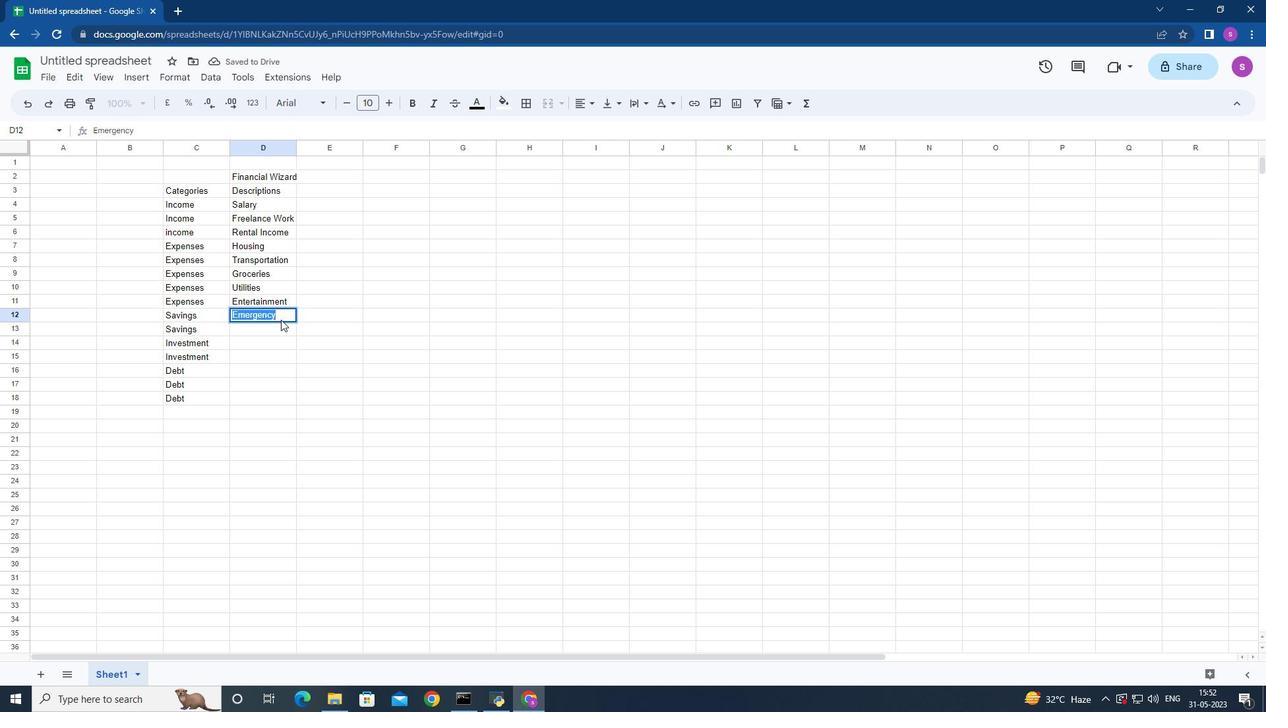 
Action: Mouse pressed left at (280, 319)
Screenshot: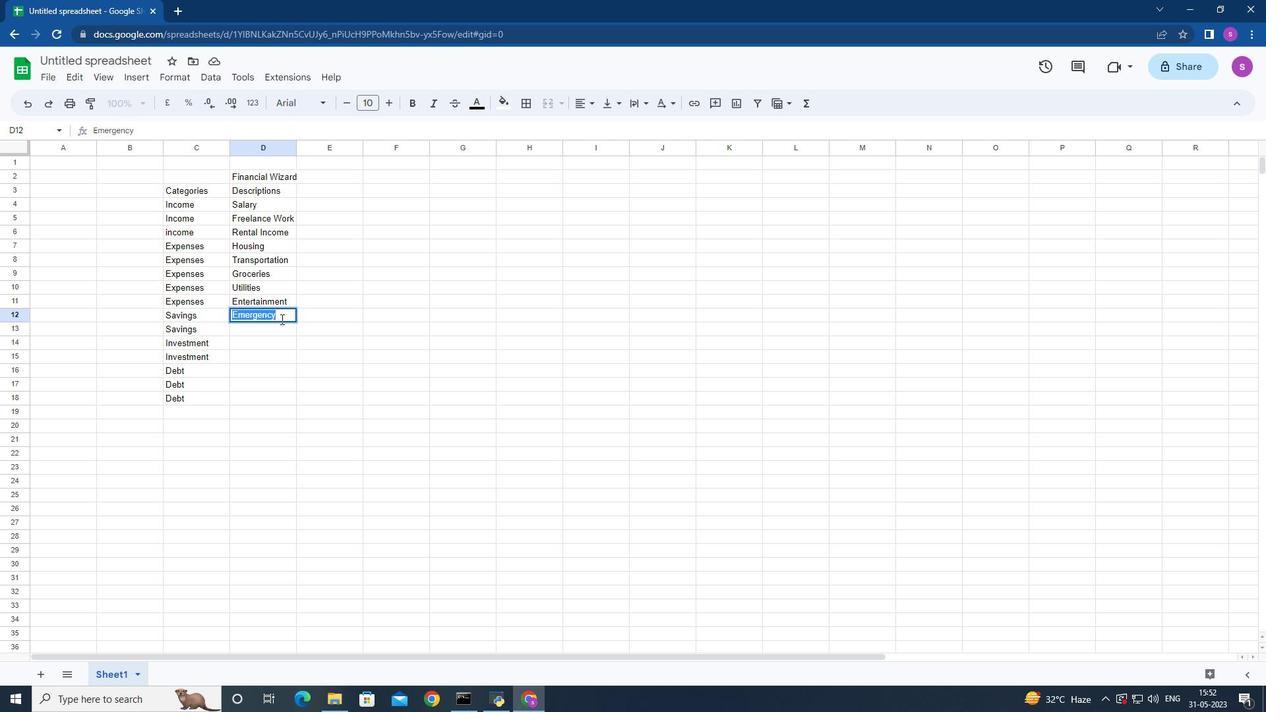 
Action: Mouse moved to (282, 321)
Screenshot: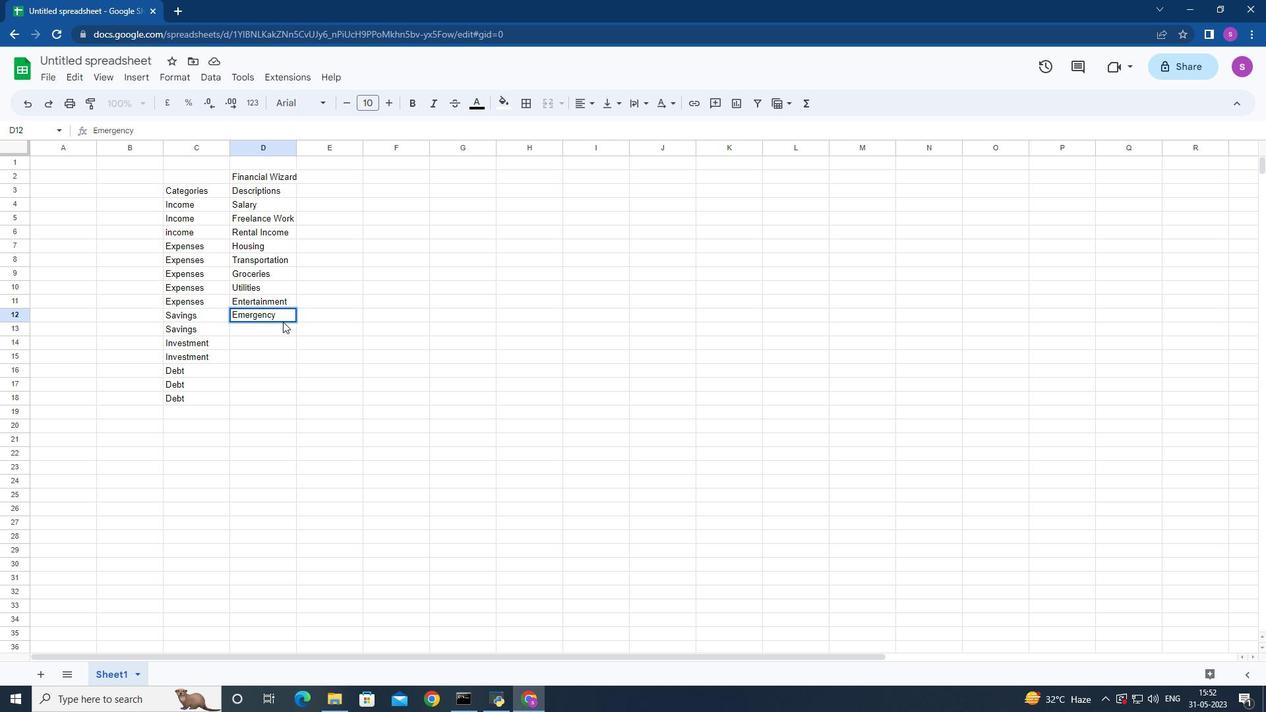 
Action: Key pressed <Key.space>f<Key.backspace><Key.shift>Fund<Key.down>
Screenshot: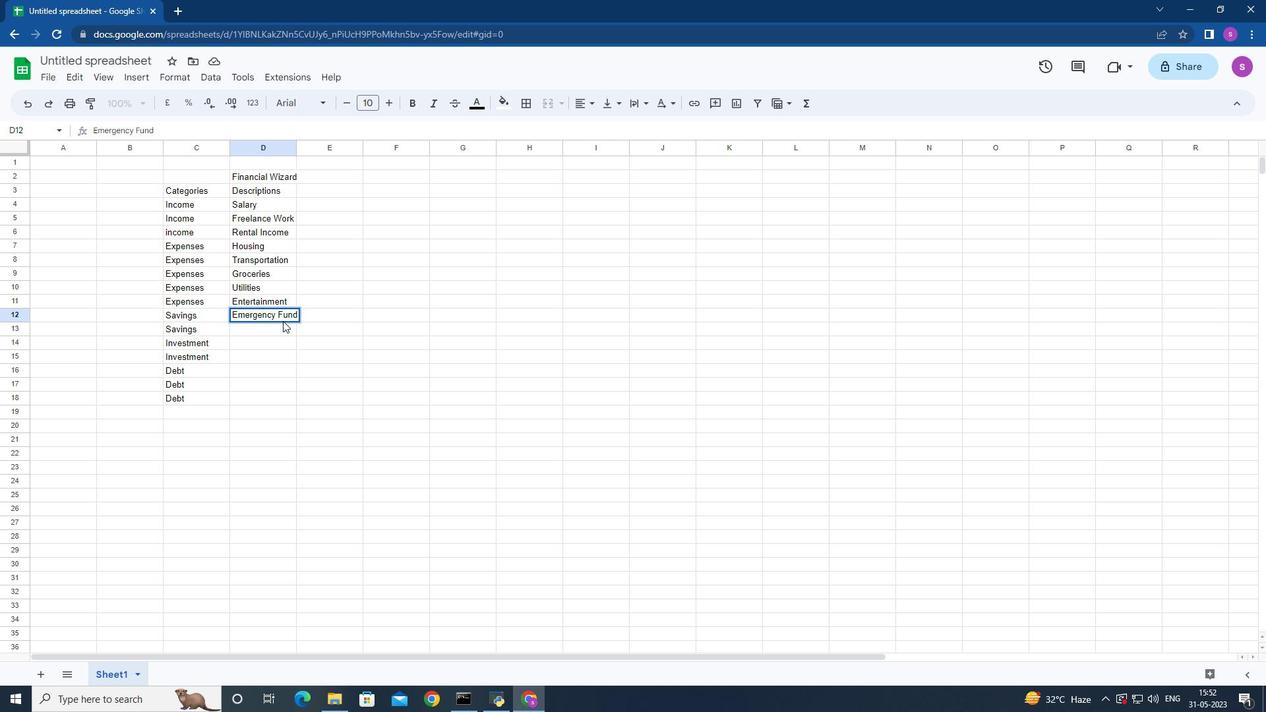 
Action: Mouse moved to (277, 327)
Screenshot: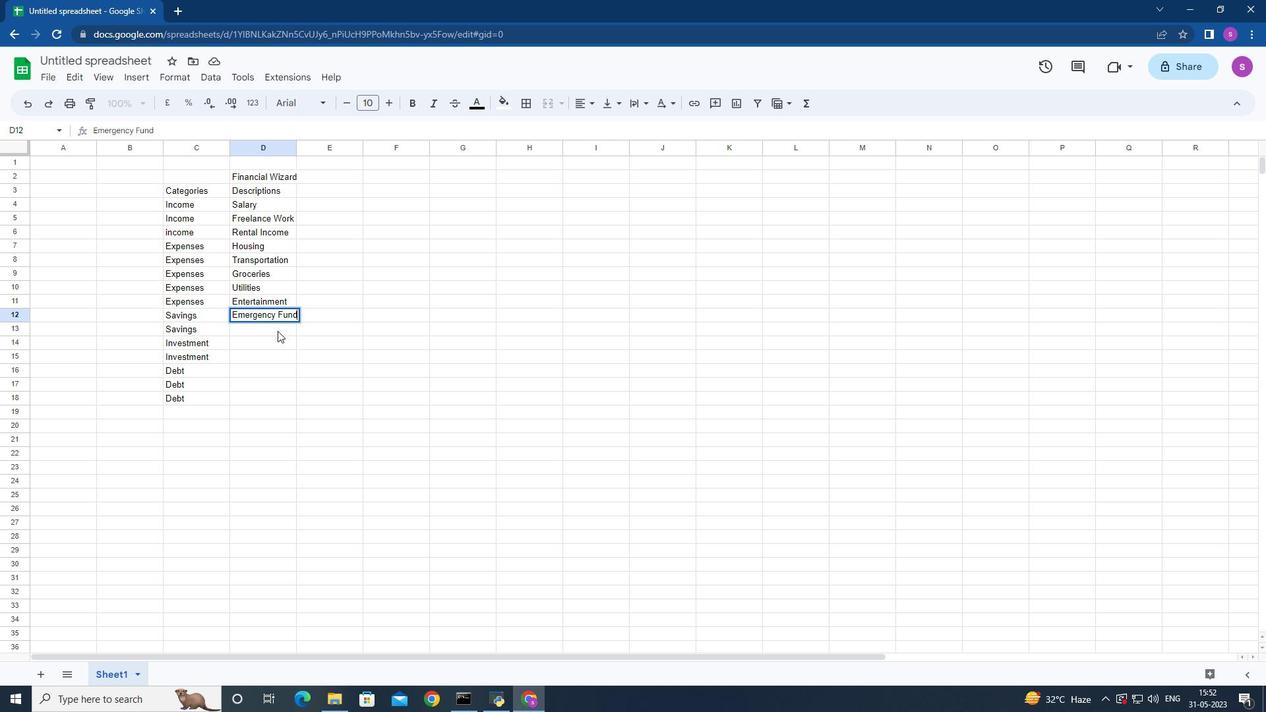 
Action: Mouse pressed left at (277, 327)
Screenshot: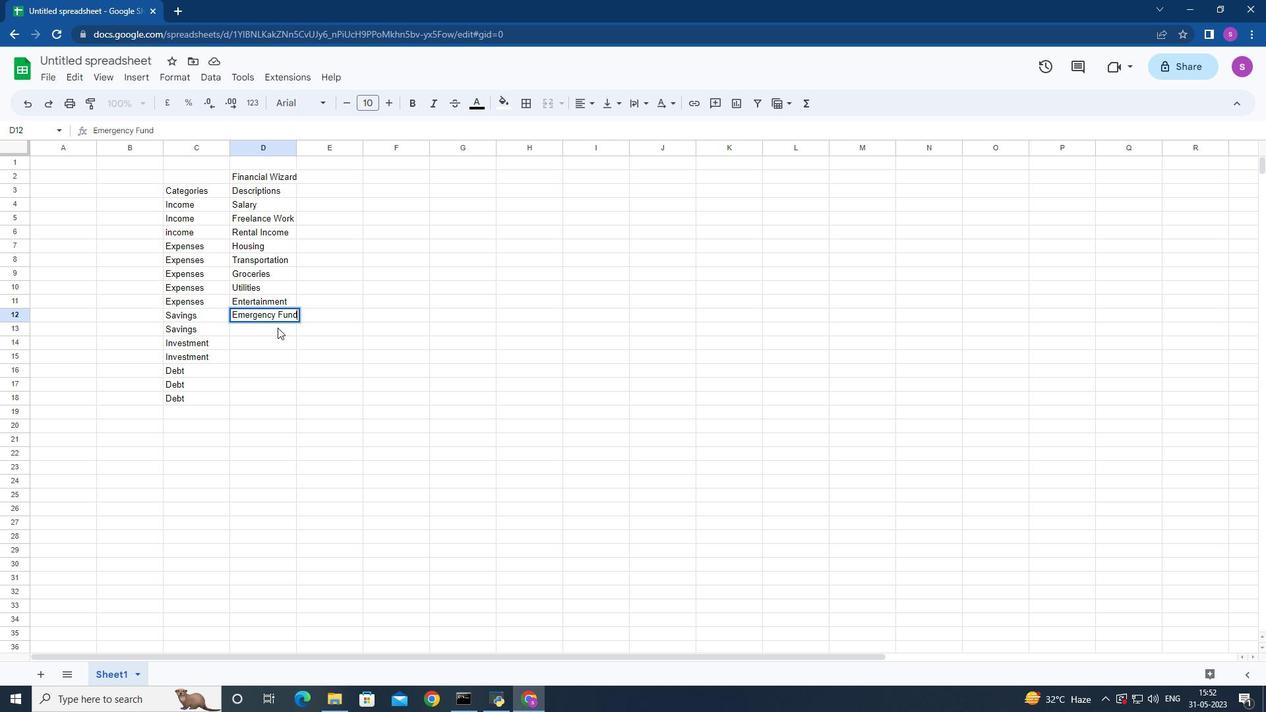 
Action: Key pressed <Key.shift>Retirement<Key.space><Key.down><Key.shift>Stocks<Key.space><Key.down><Key.shift>Mutual<Key.space><Key.shift>Funds<Key.down><Key.shift>Credit<Key.space><Key.shift>Card1<Key.down><Key.shift>Ca<Key.backspace>redit<Key.space><Key.shift>ca<Key.backspace><Key.backspace><Key.backspace><Key.shift>Card<Key.space>2<Key.down><Key.shift>Student<Key.space><Key.shift>Loan<Key.right><Key.up><Key.up><Key.up><Key.up><Key.up><Key.up><Key.up><Key.up><Key.up><Key.up><Key.up><Key.up><Key.up><Key.up><Key.up><Key.up>
Screenshot: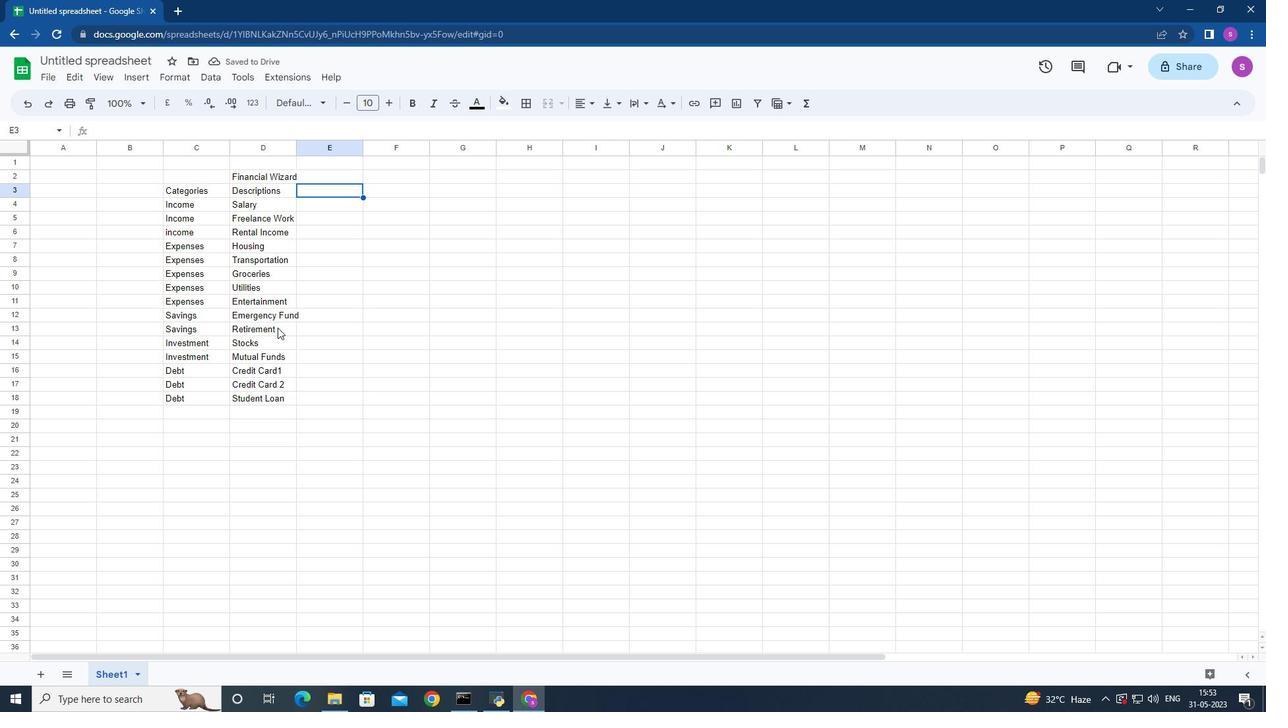 
Action: Mouse moved to (295, 149)
Screenshot: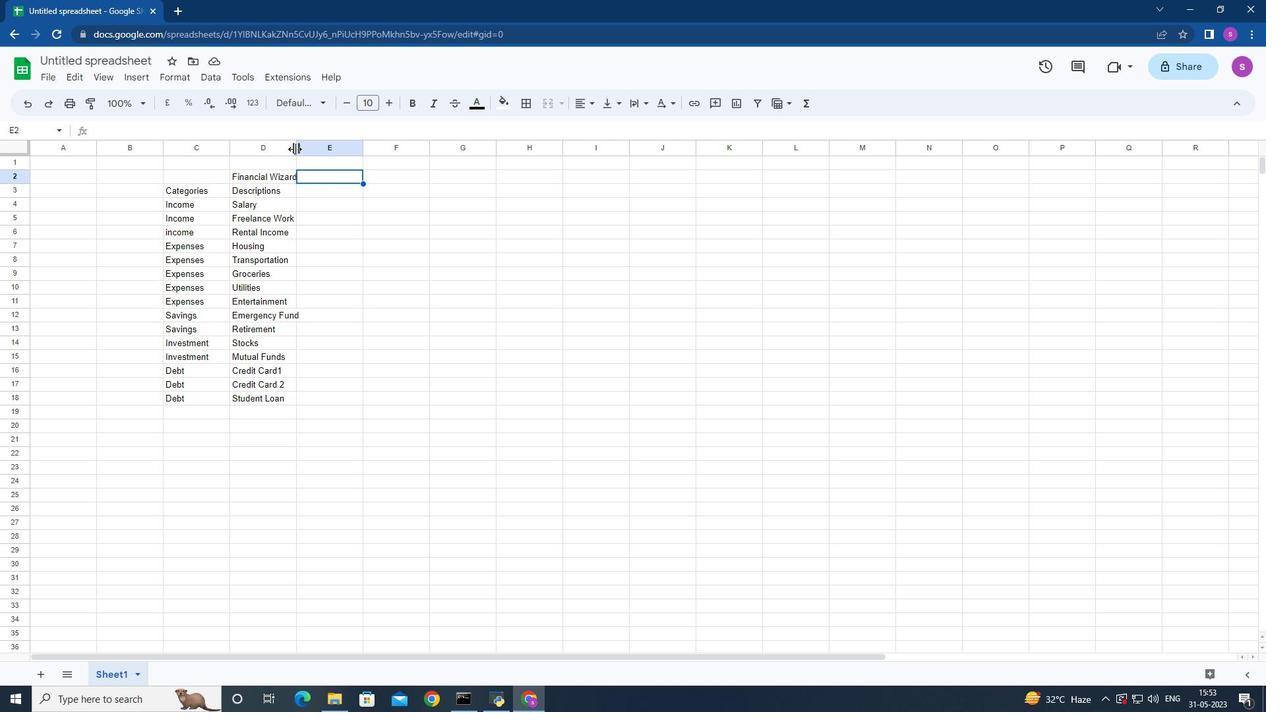 
Action: Mouse pressed left at (295, 149)
Screenshot: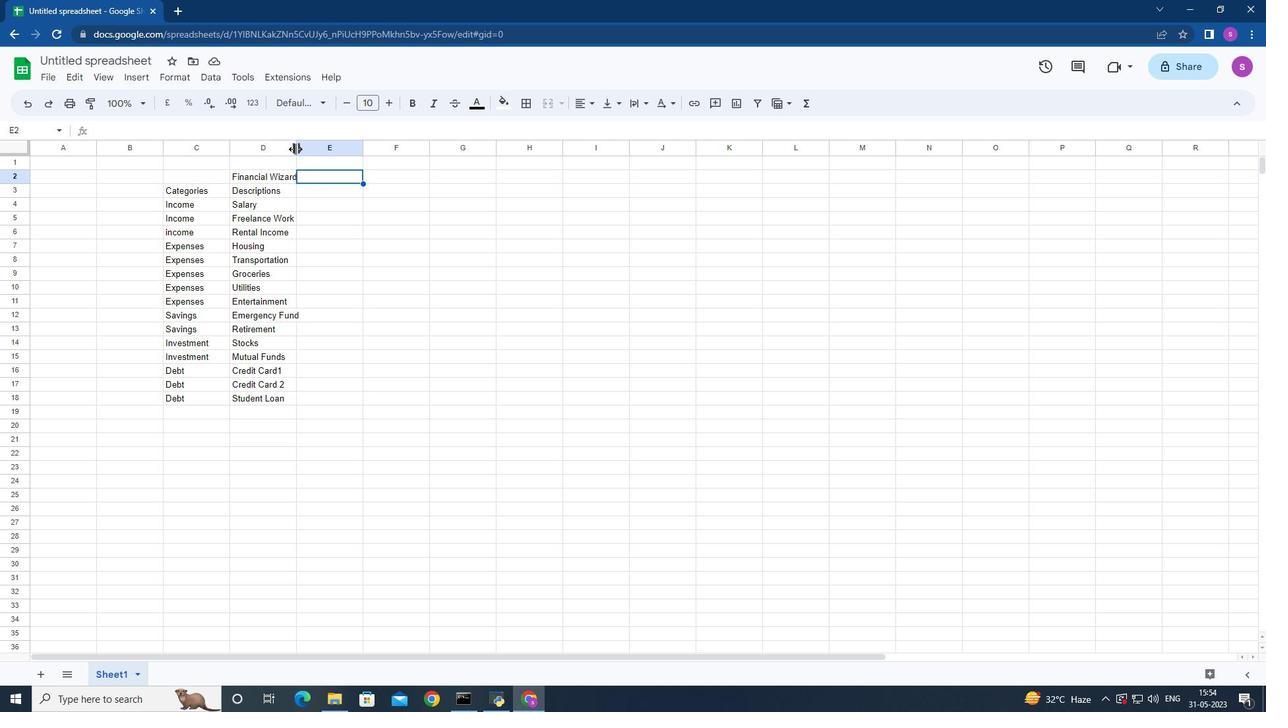 
Action: Mouse moved to (325, 192)
Screenshot: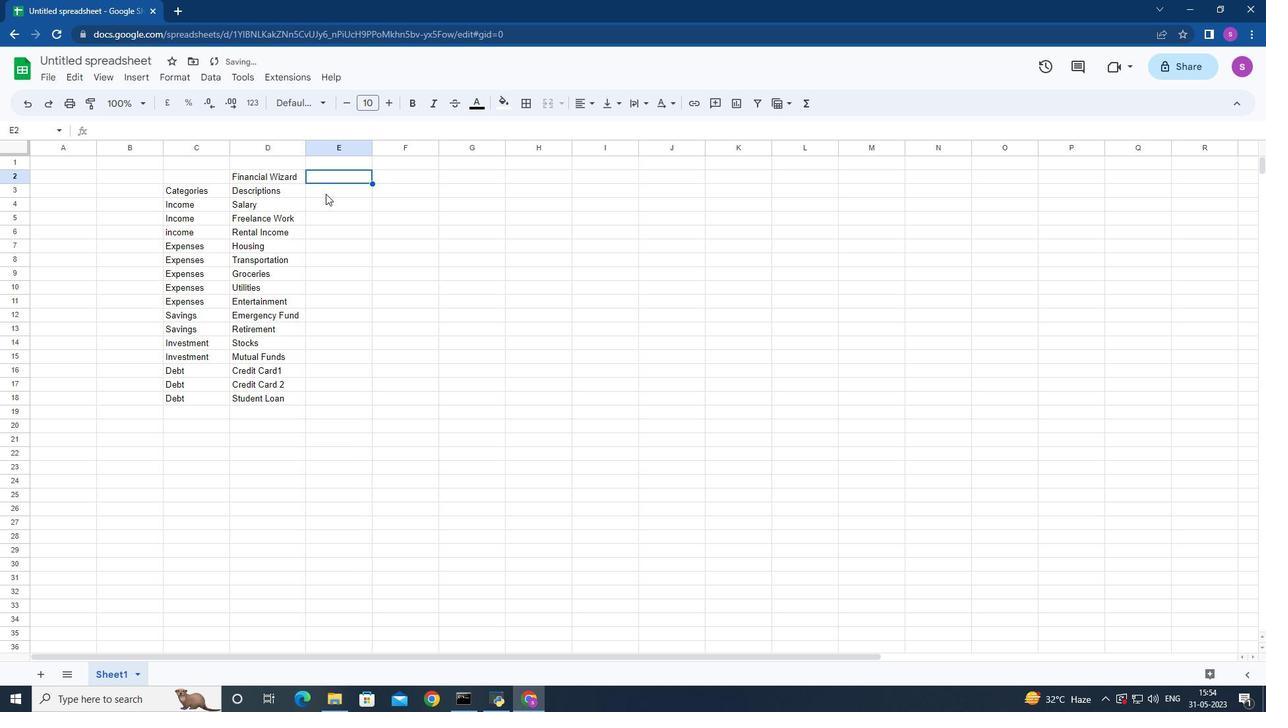 
Action: Mouse pressed left at (325, 192)
Screenshot: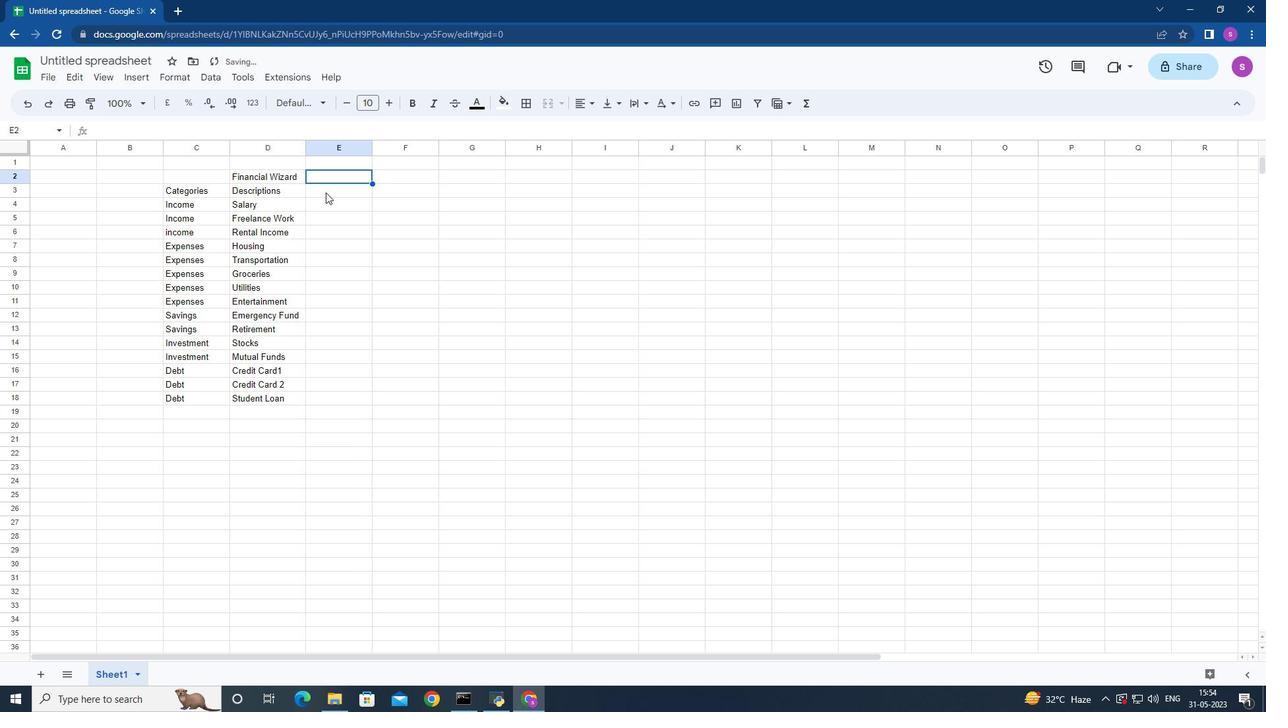 
Action: Mouse moved to (322, 203)
Screenshot: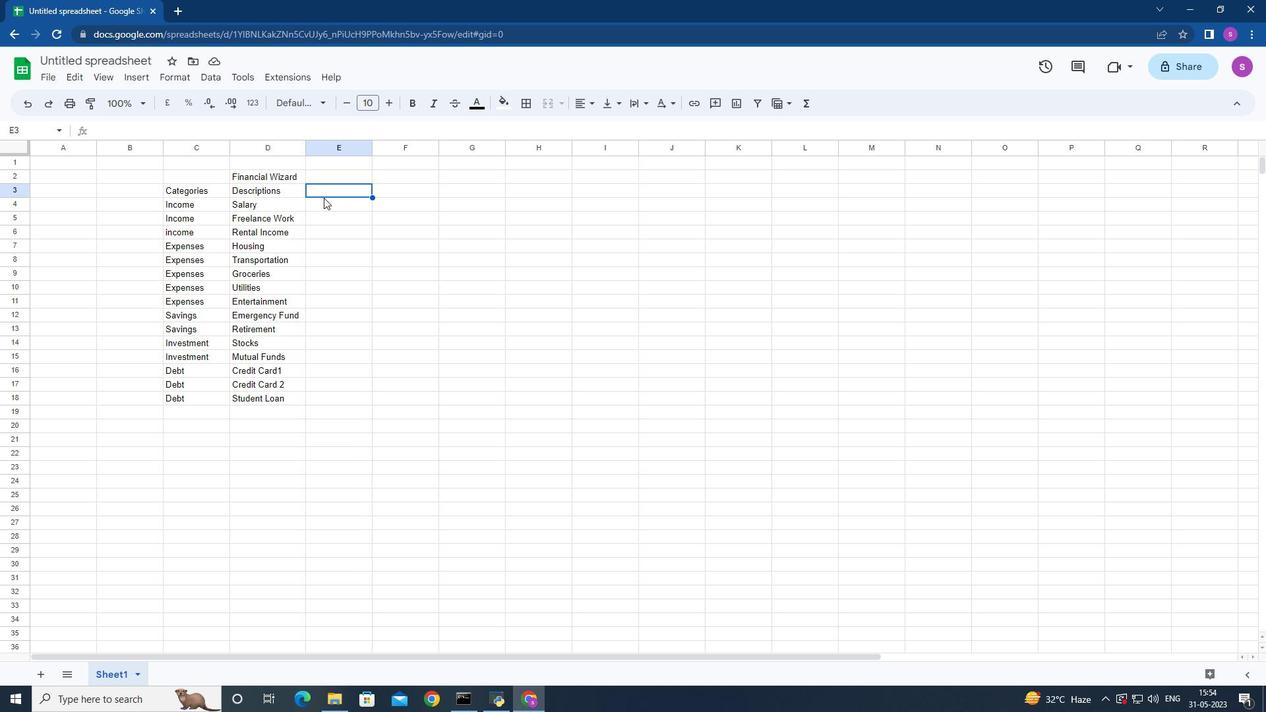 
Action: Key pressed <Key.shift>Amount<Key.space>500<Key.backspace><Key.backspace><Key.backspace><Key.down>5000<Key.down>1200<Key.down>500<Key.down>1200<Key.down>300<Key.down>400<Key.down>200<Key.down>150<Key.down>500<Key.down>1000<Key.down>500<Key.down>300<Key.down>200<Key.down>100<Key.down>300<Key.enter>
Screenshot: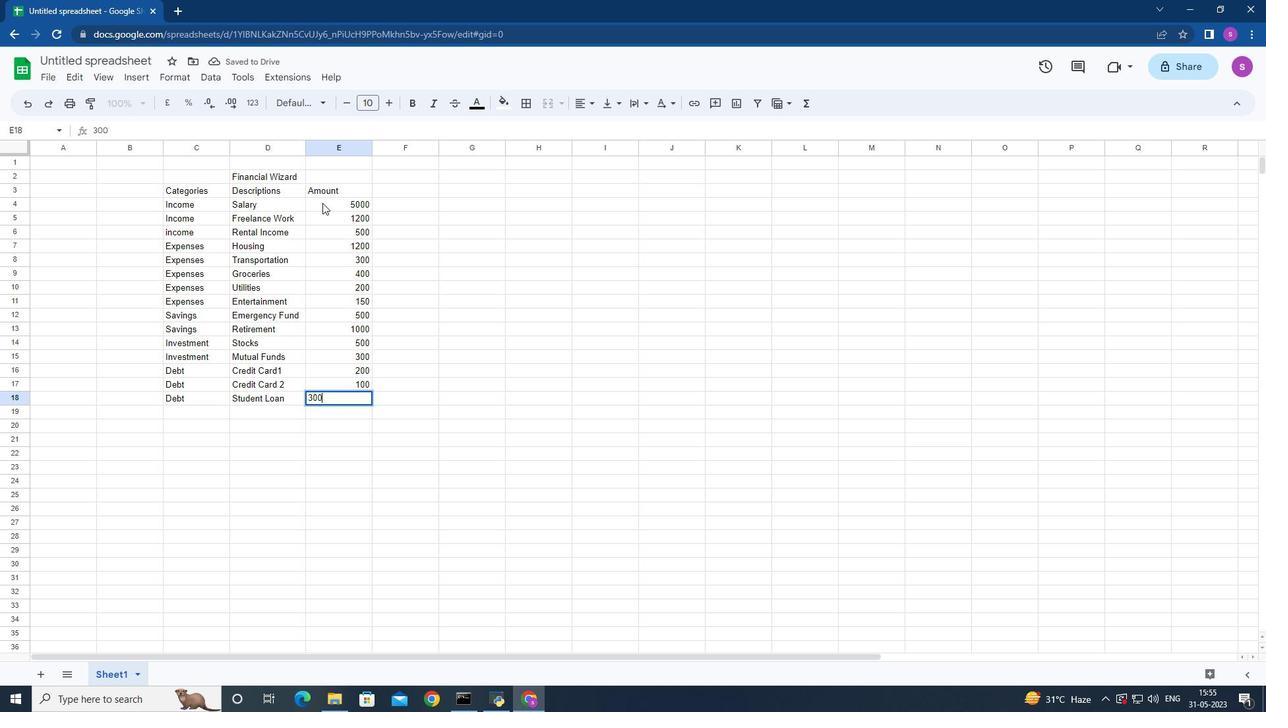 
Action: Mouse moved to (334, 202)
Screenshot: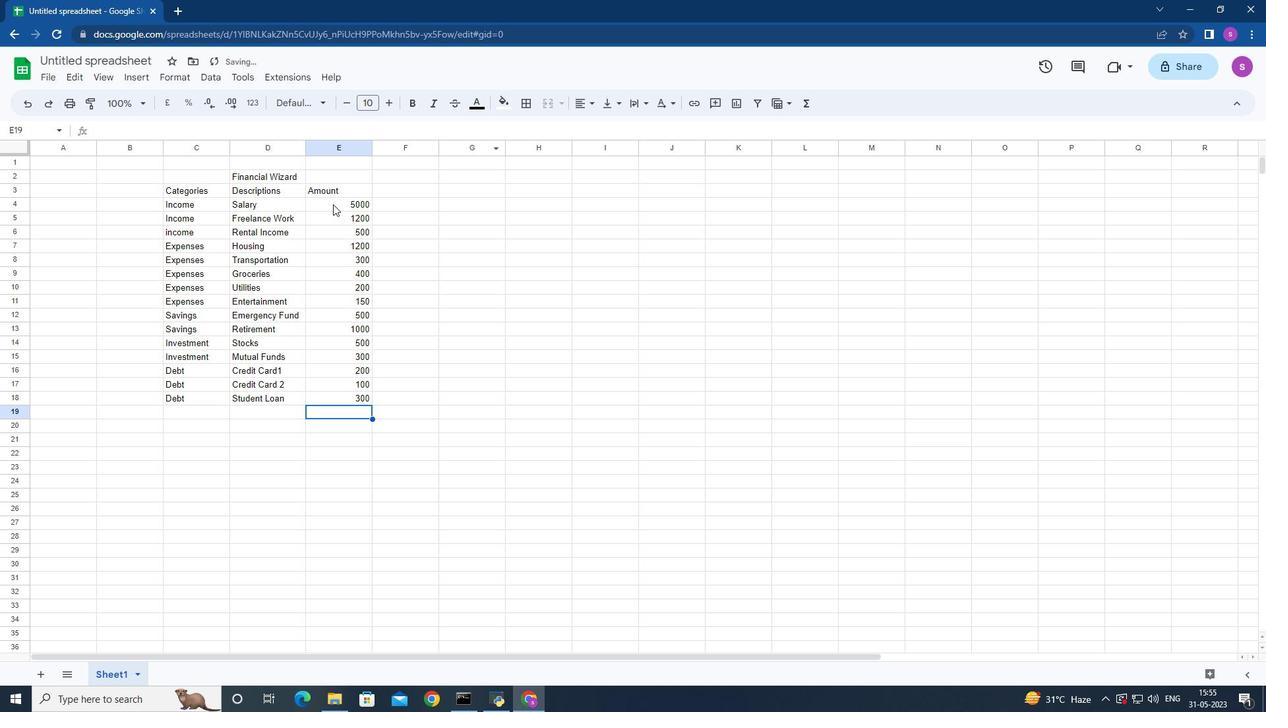 
Action: Mouse pressed left at (334, 202)
Screenshot: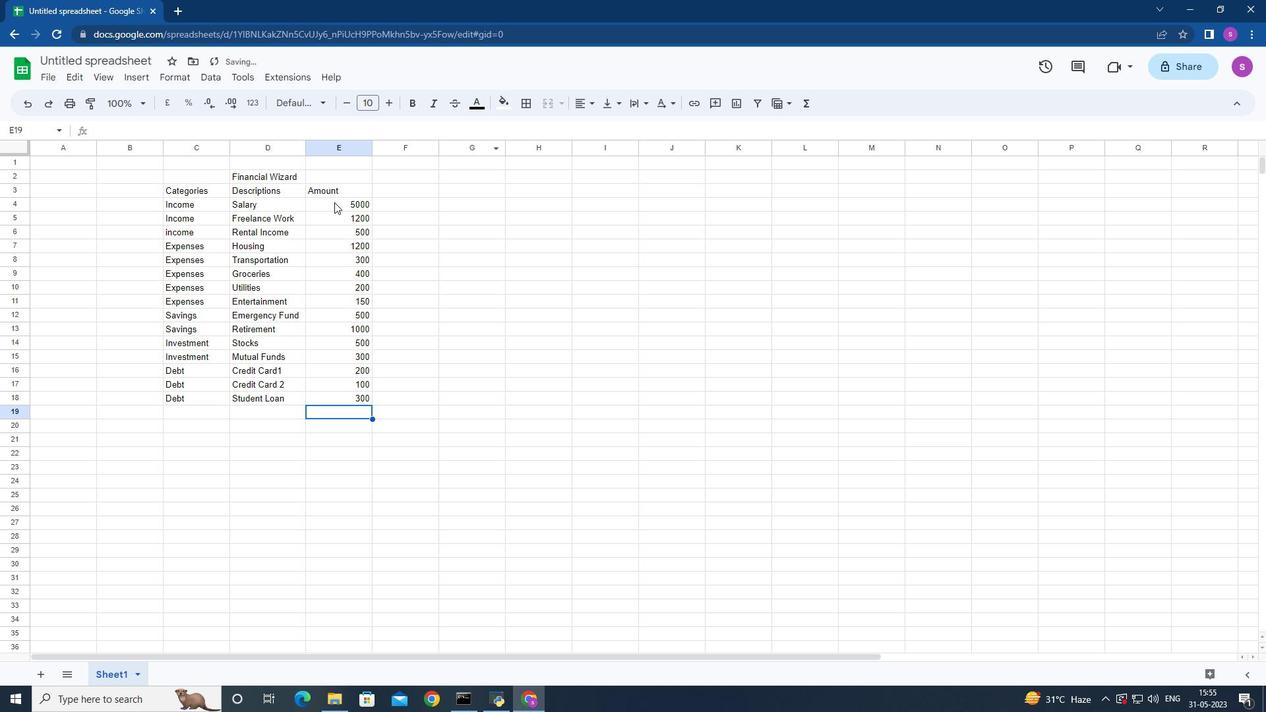 
Action: Mouse moved to (249, 103)
Screenshot: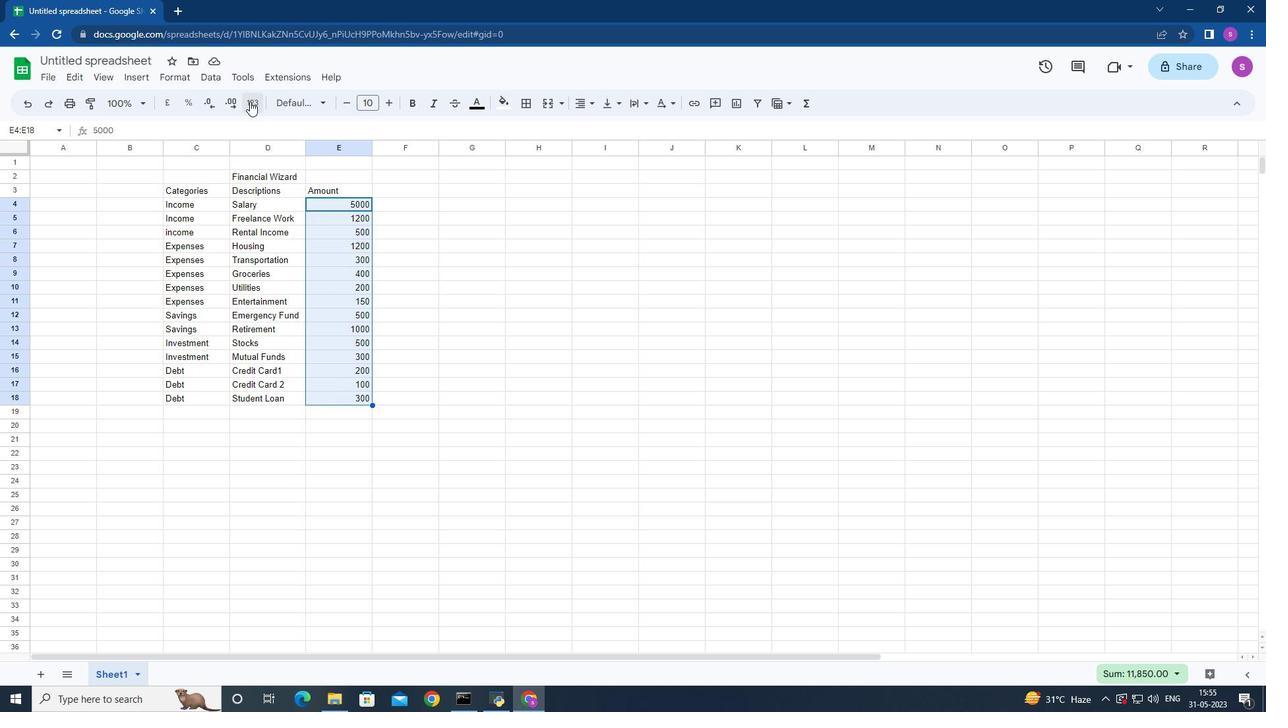 
Action: Mouse pressed left at (249, 103)
Screenshot: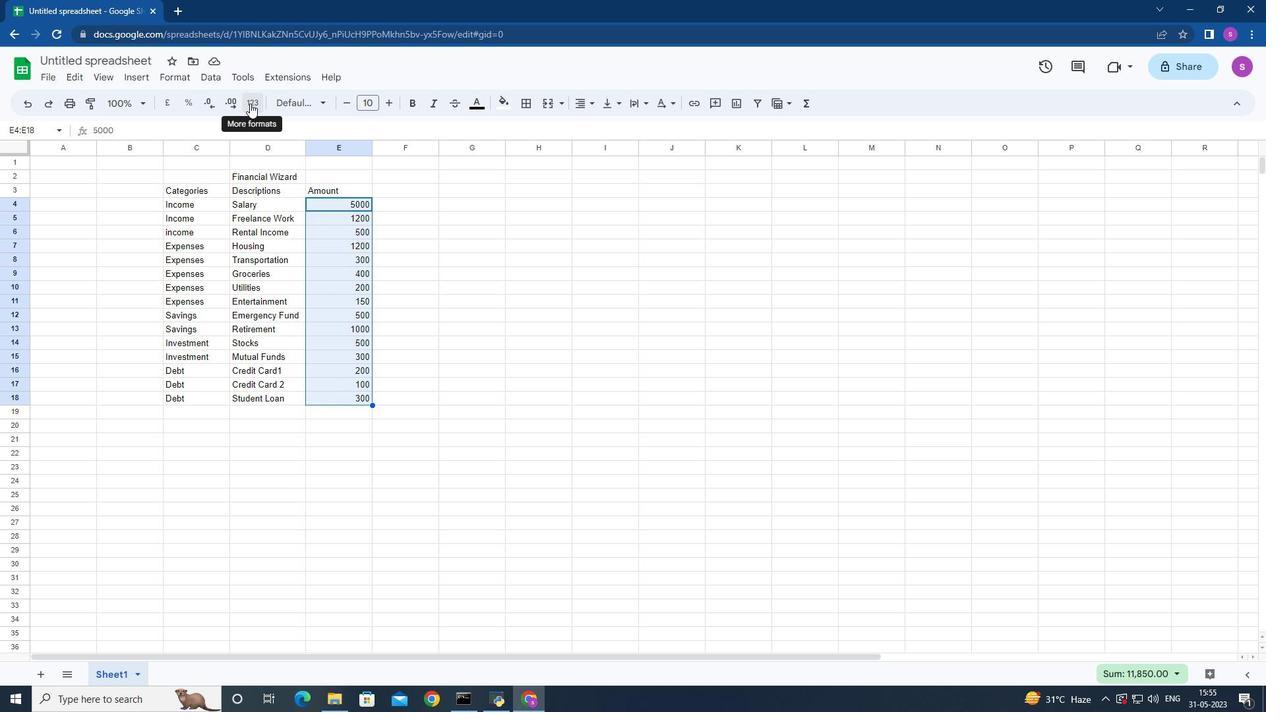 
Action: Mouse moved to (269, 446)
Screenshot: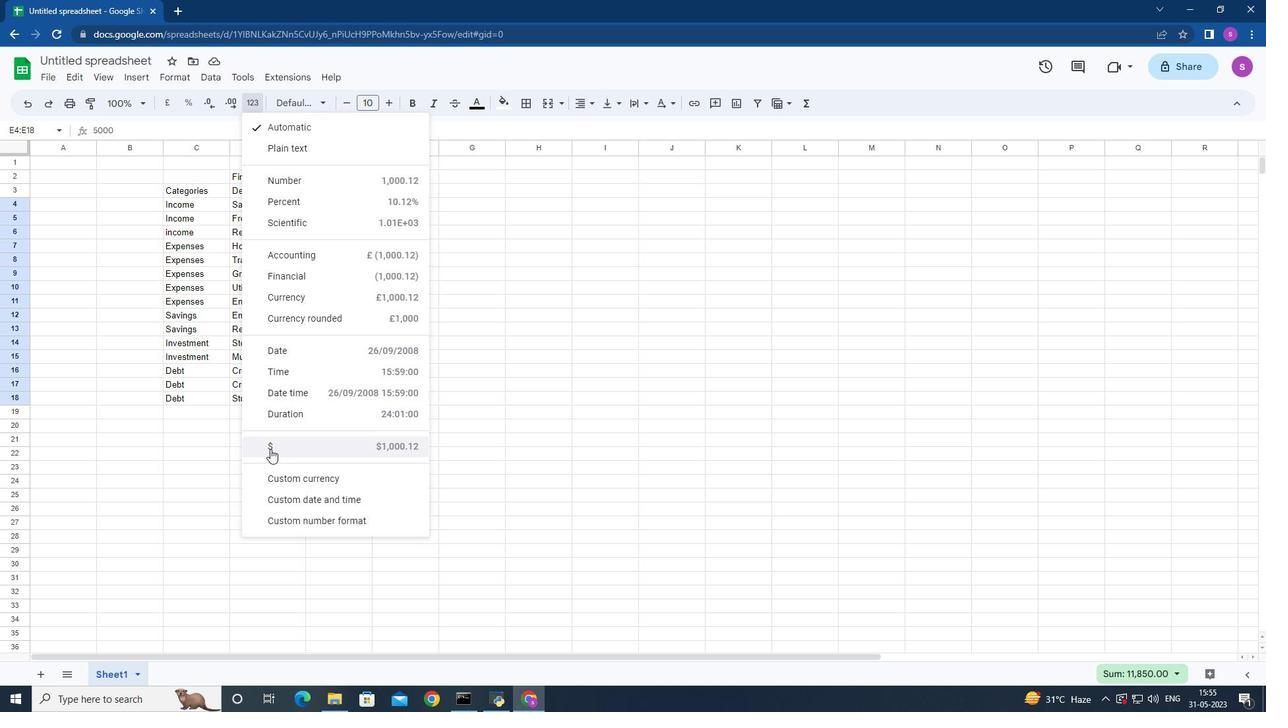 
Action: Mouse pressed left at (269, 446)
Screenshot: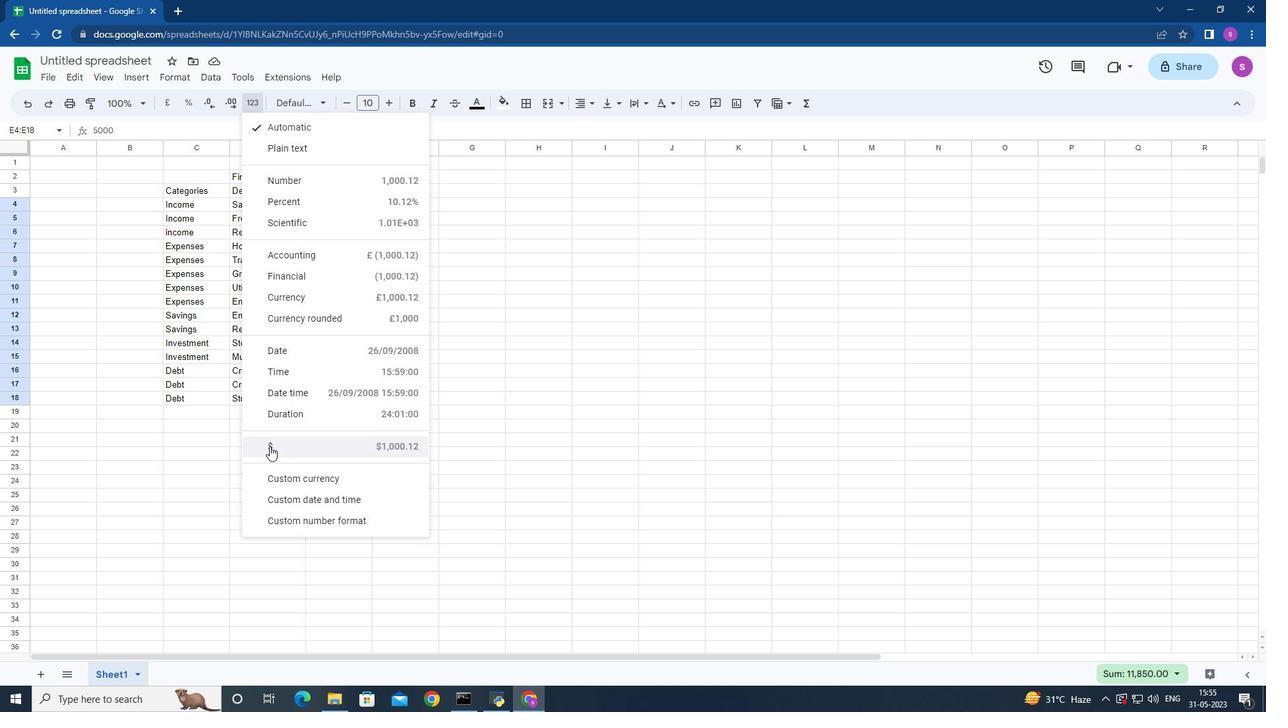 
Action: Mouse moved to (451, 387)
Screenshot: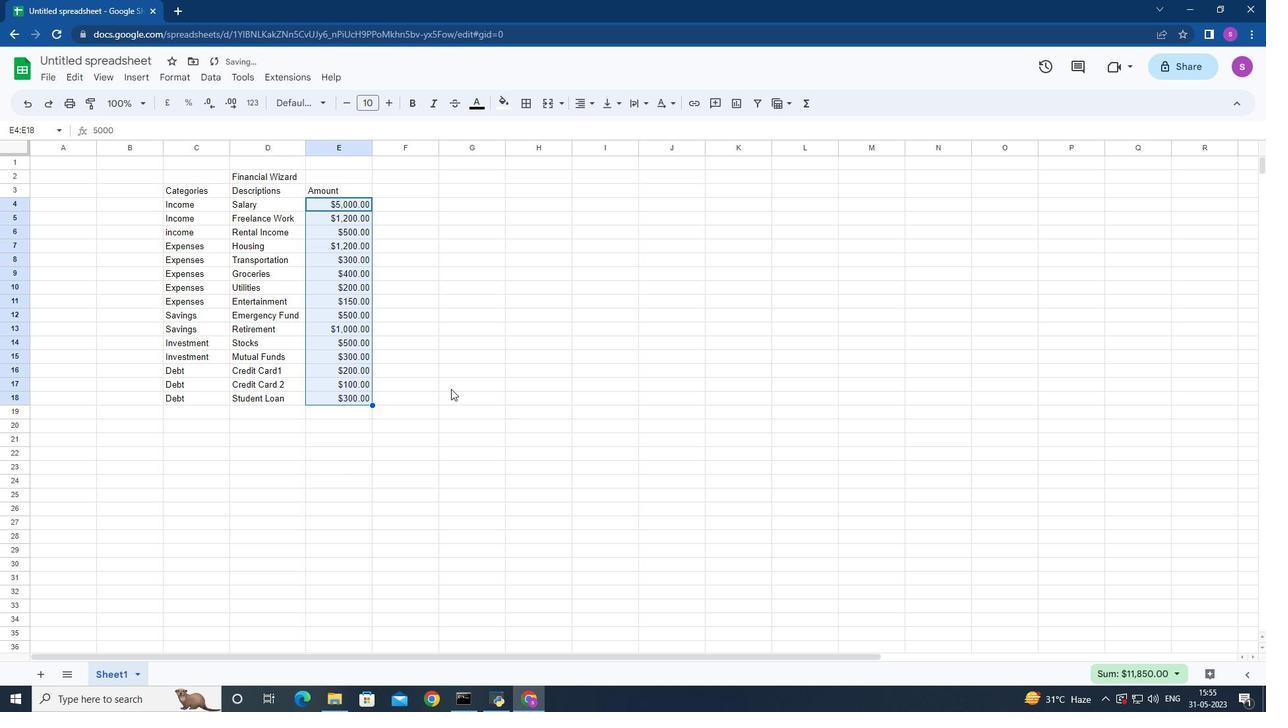 
Action: Mouse pressed left at (451, 387)
Screenshot: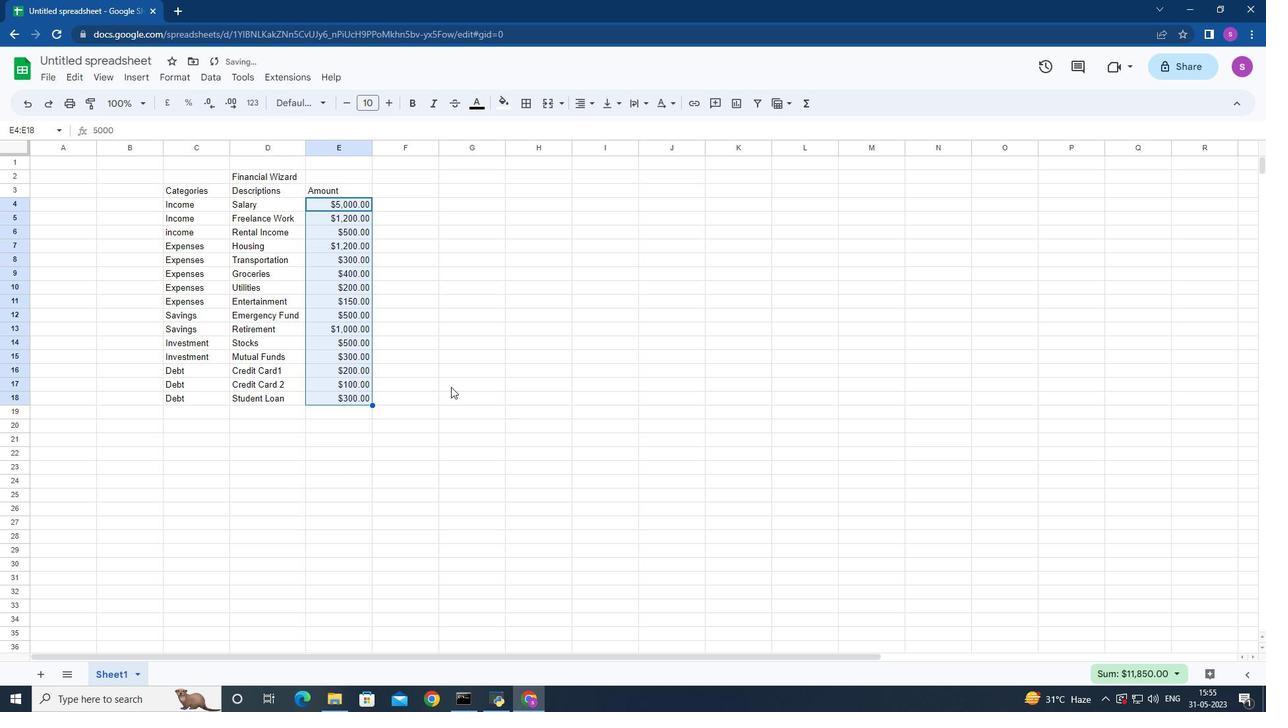 
Action: Mouse moved to (125, 56)
Screenshot: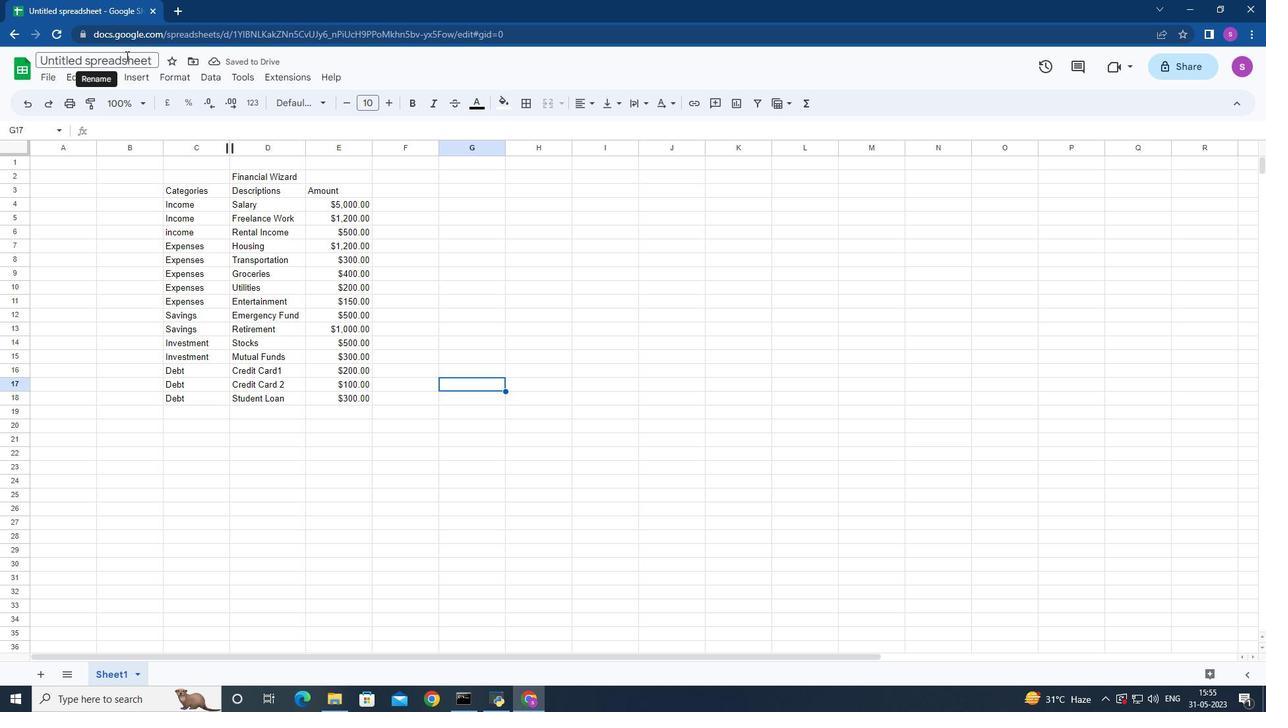 
Action: Mouse pressed left at (125, 56)
Screenshot: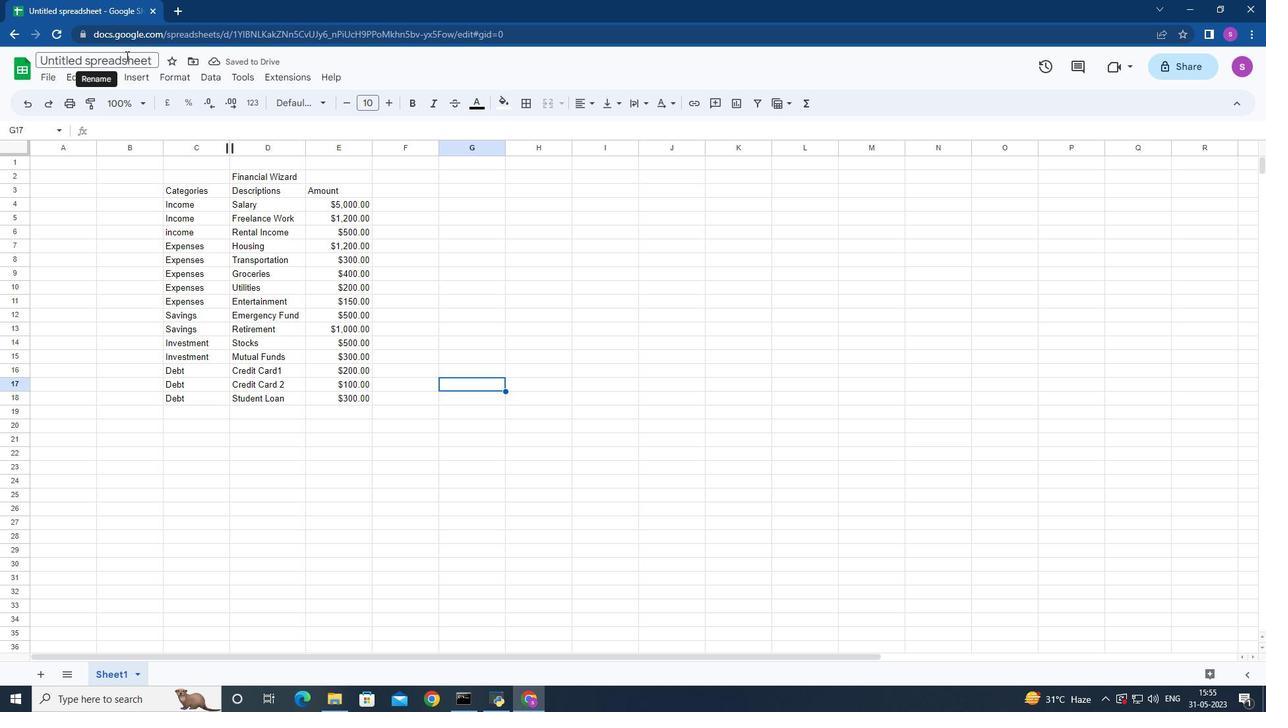 
Action: Mouse moved to (125, 56)
Screenshot: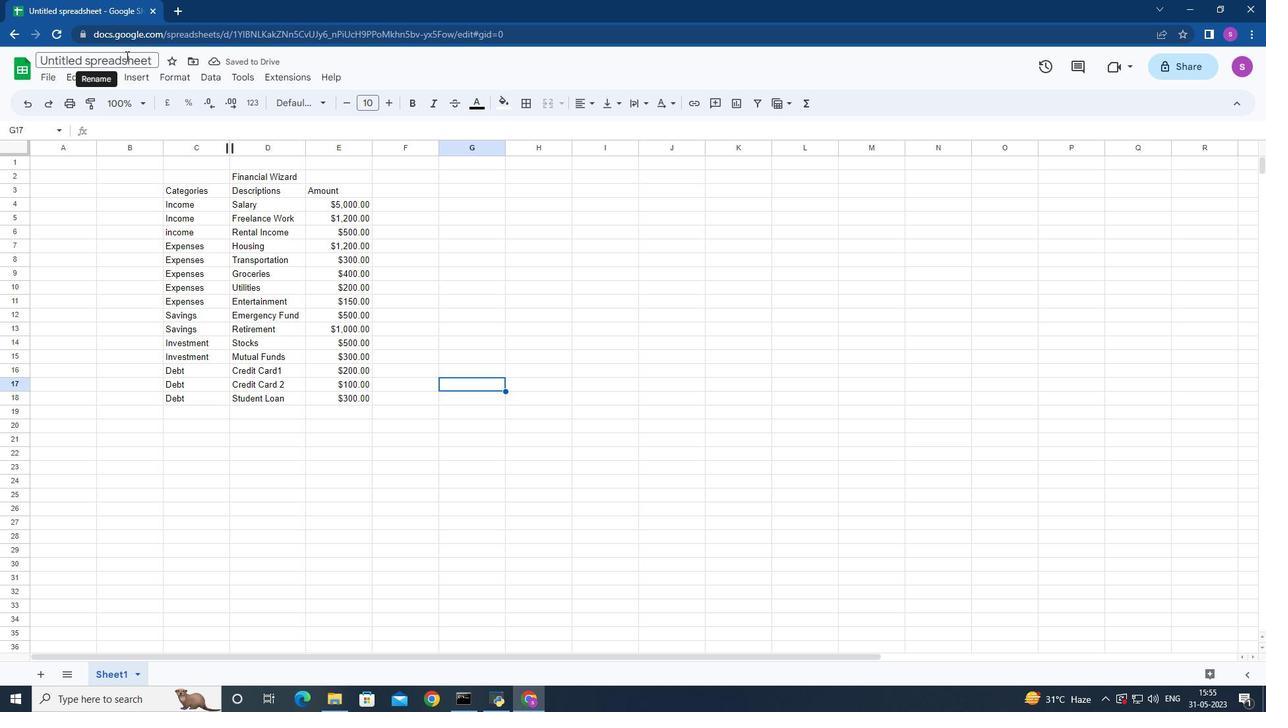 
Action: Key pressed <Key.backspace><Key.shift>Budget<Key.space><Key.shift>Tool<Key.enter>
Screenshot: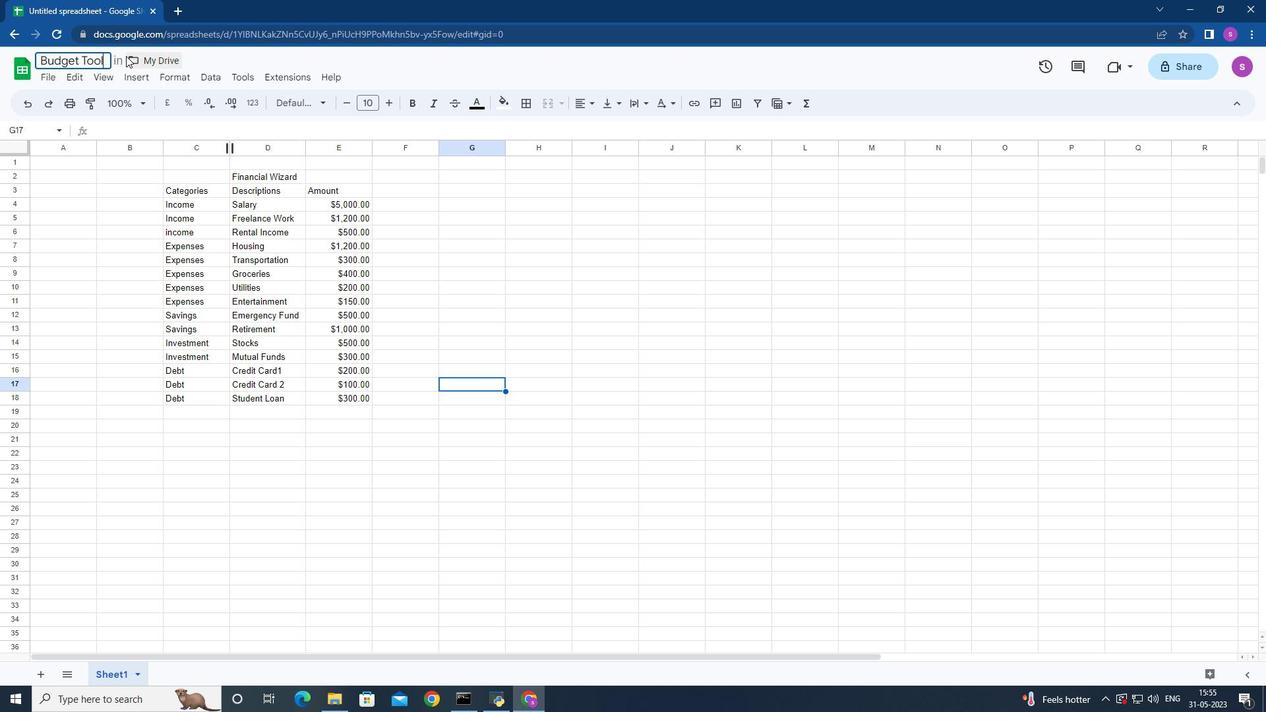 
Action: Mouse moved to (457, 218)
Screenshot: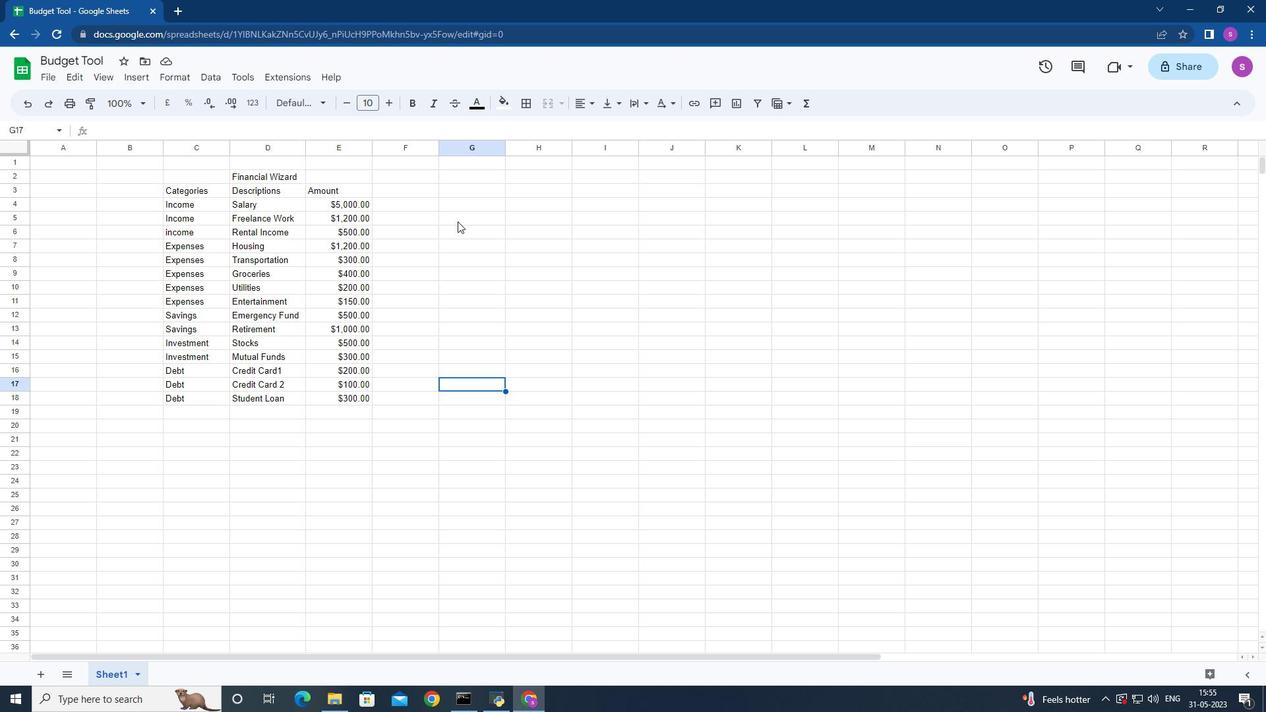 
Action: Key pressed ctrl+S
Screenshot: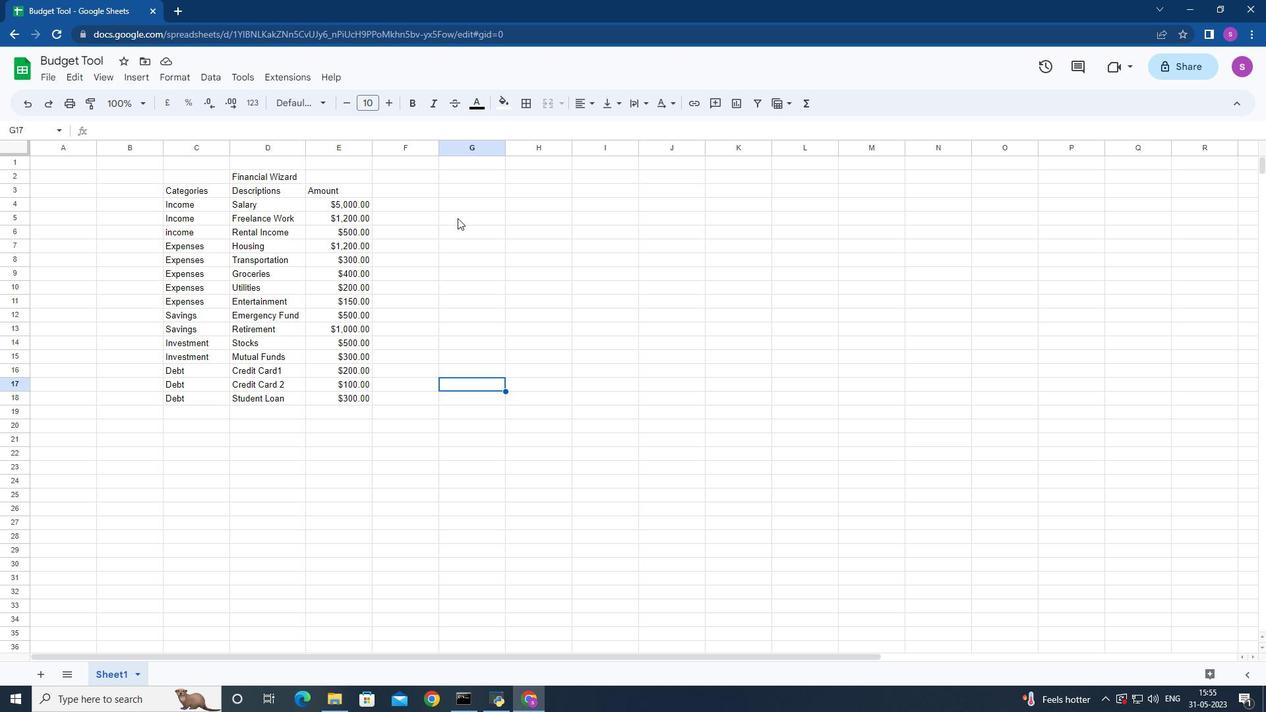 
Action: Mouse moved to (453, 321)
Screenshot: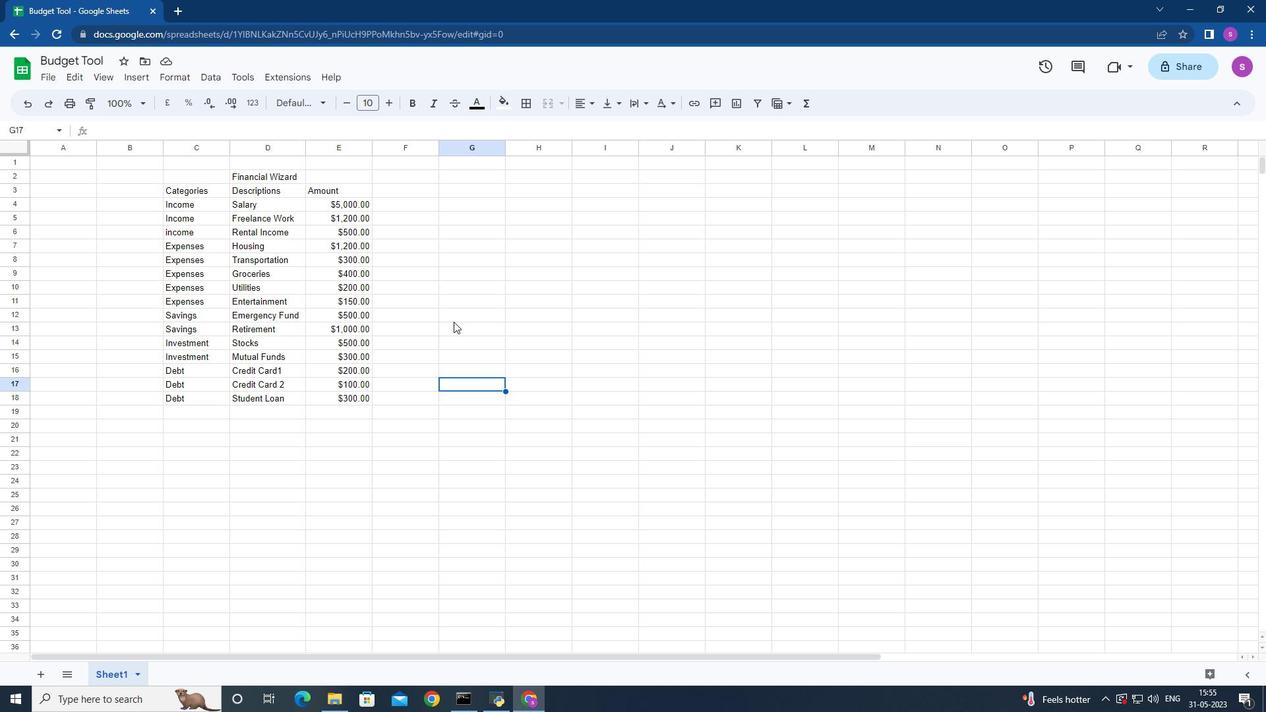 
